 Task: Look for space in Ostrov, Russia from 13th August, 2023 to 17th August, 2023 for 2 adults in price range Rs.10000 to Rs.16000. Place can be entire place with 2 bedrooms having 2 beds and 1 bathroom. Property type can be house, flat, guest house. Amenities needed are: wifi. Booking option can be shelf check-in. Required host language is English.
Action: Mouse moved to (465, 96)
Screenshot: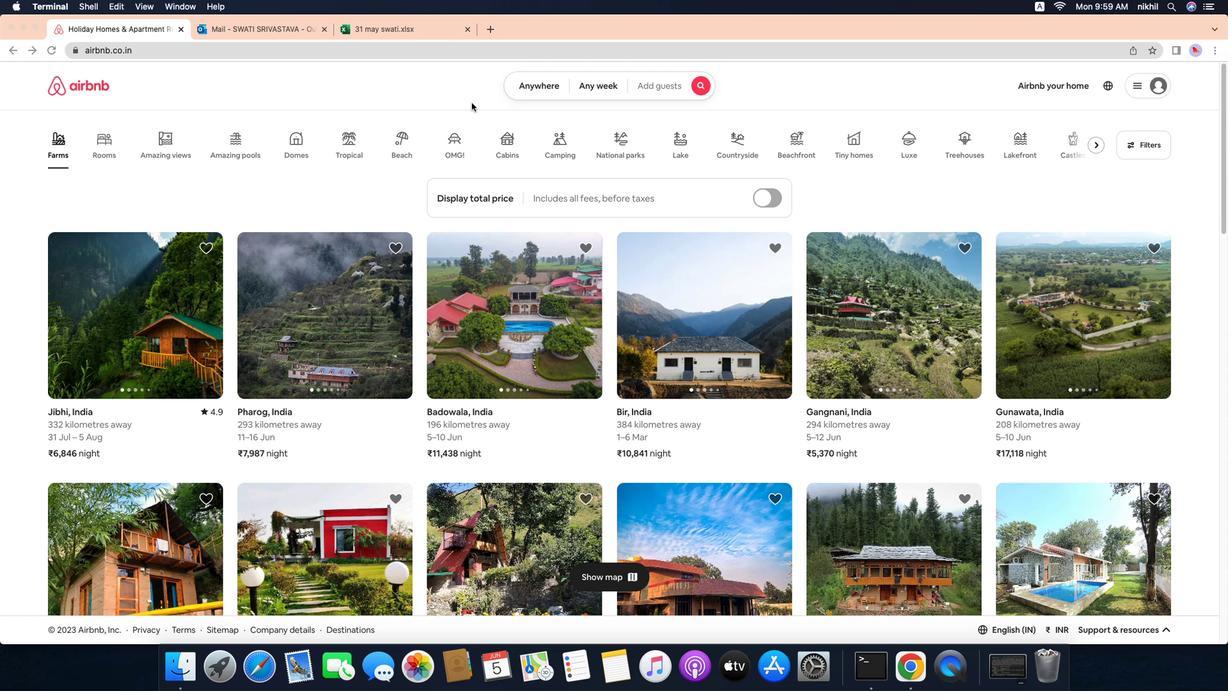 
Action: Mouse pressed left at (465, 96)
Screenshot: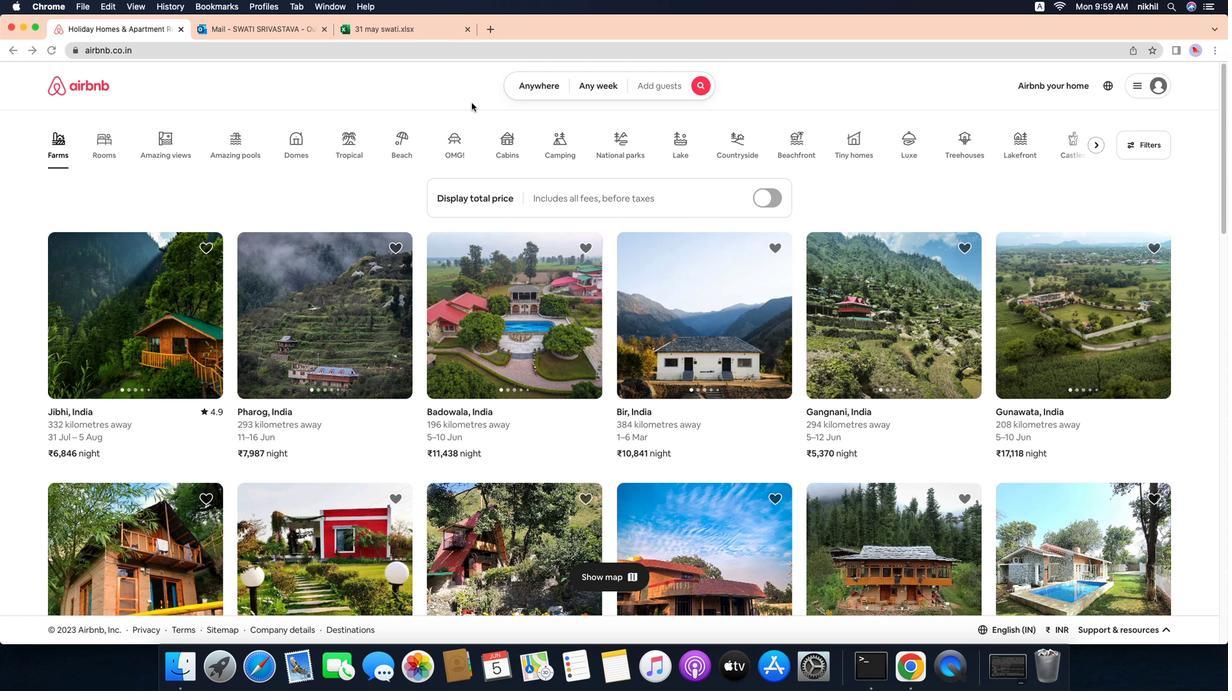
Action: Mouse moved to (519, 86)
Screenshot: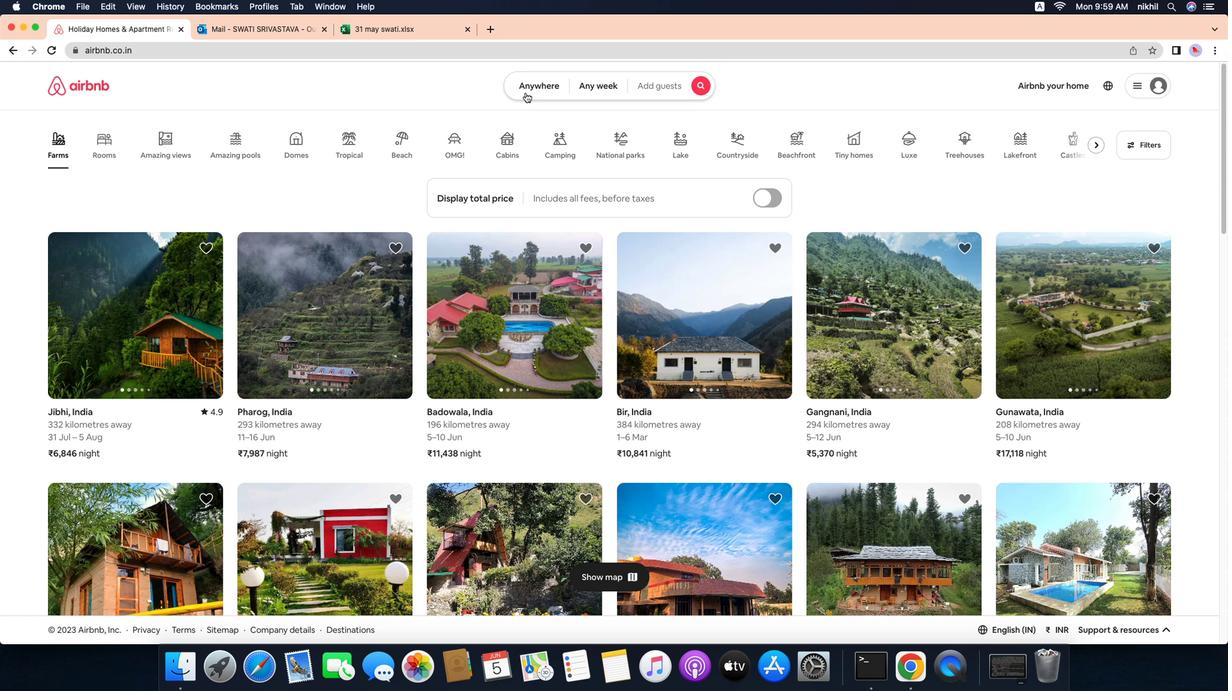 
Action: Mouse pressed left at (519, 86)
Screenshot: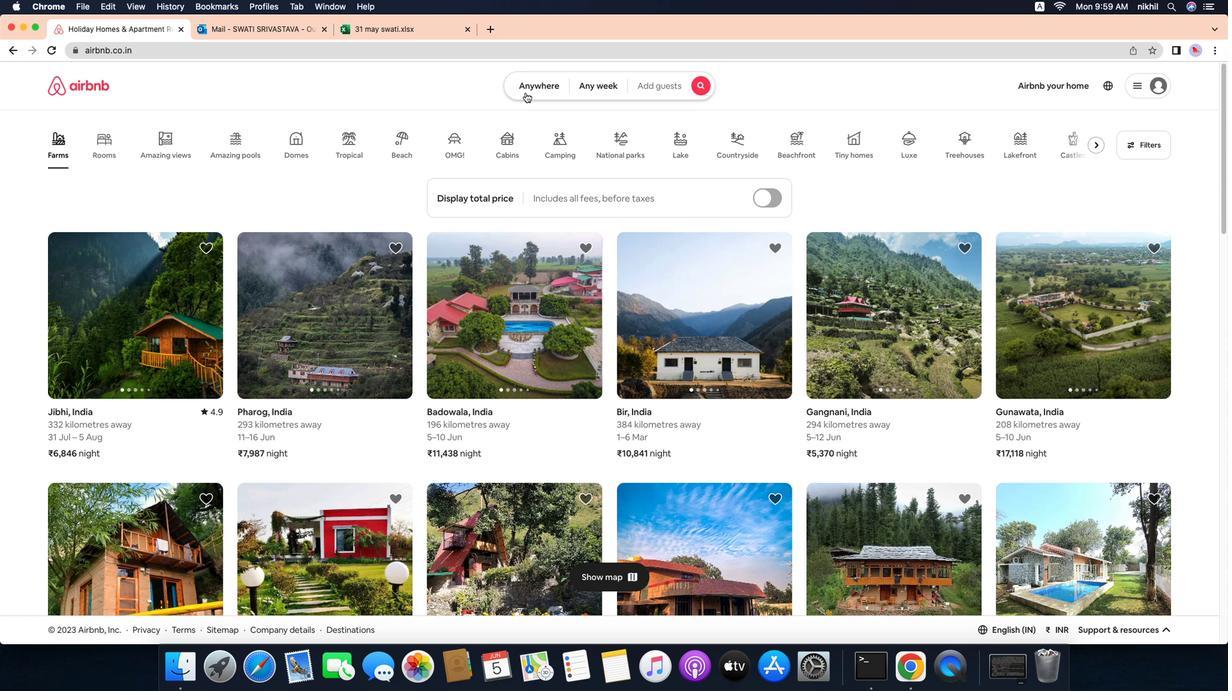 
Action: Mouse moved to (449, 133)
Screenshot: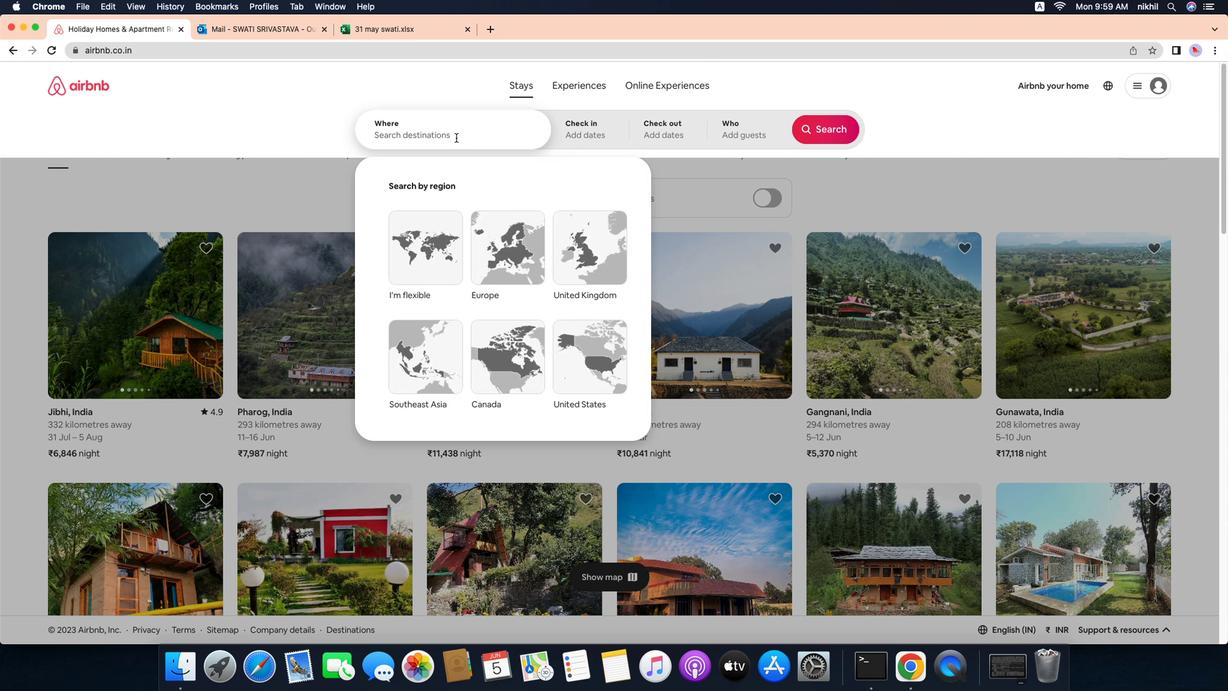 
Action: Mouse pressed left at (449, 133)
Screenshot: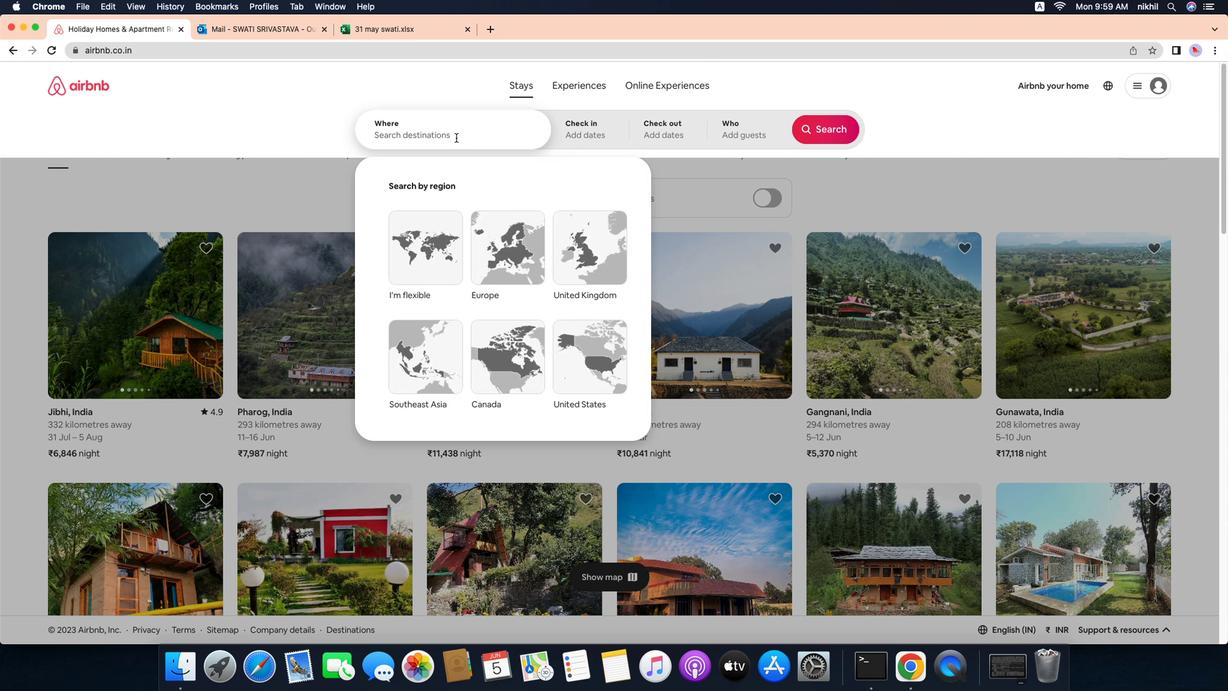 
Action: Key pressed Key.caps_lock'O'Key.caps_lock's''t''r''o''v'','Key.spaceKey.caps_lock'R'Key.caps_lock'u''s''s''i''a'Key.enter
Screenshot: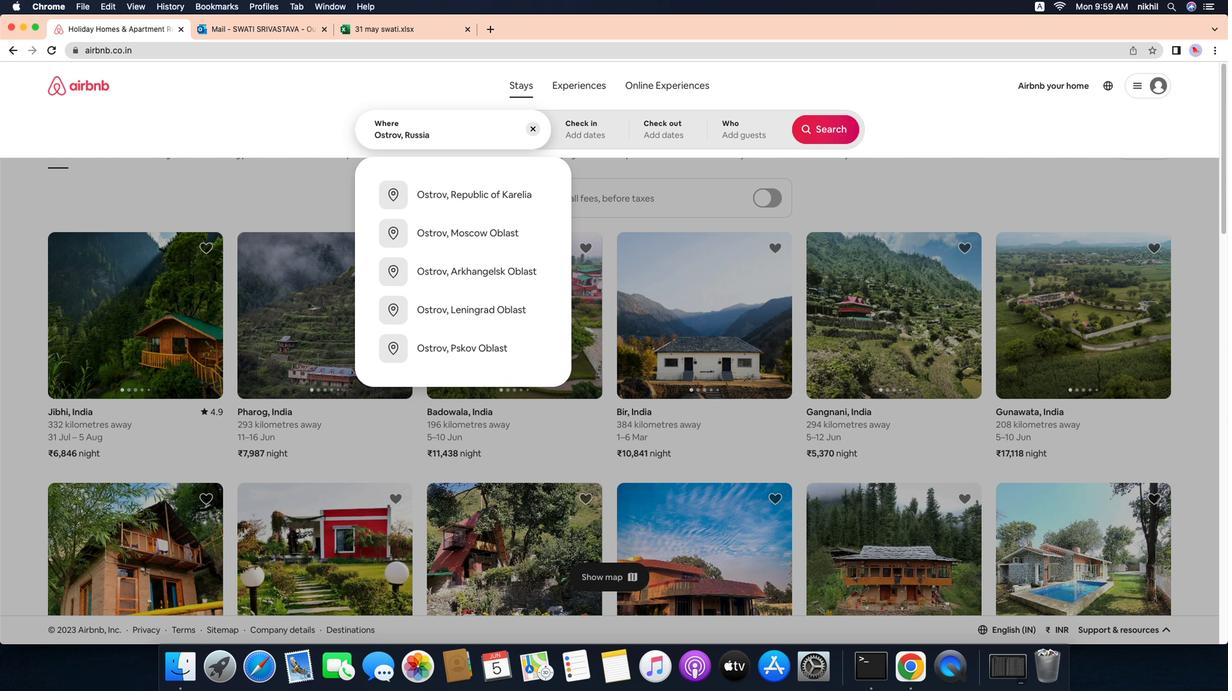 
Action: Mouse moved to (820, 227)
Screenshot: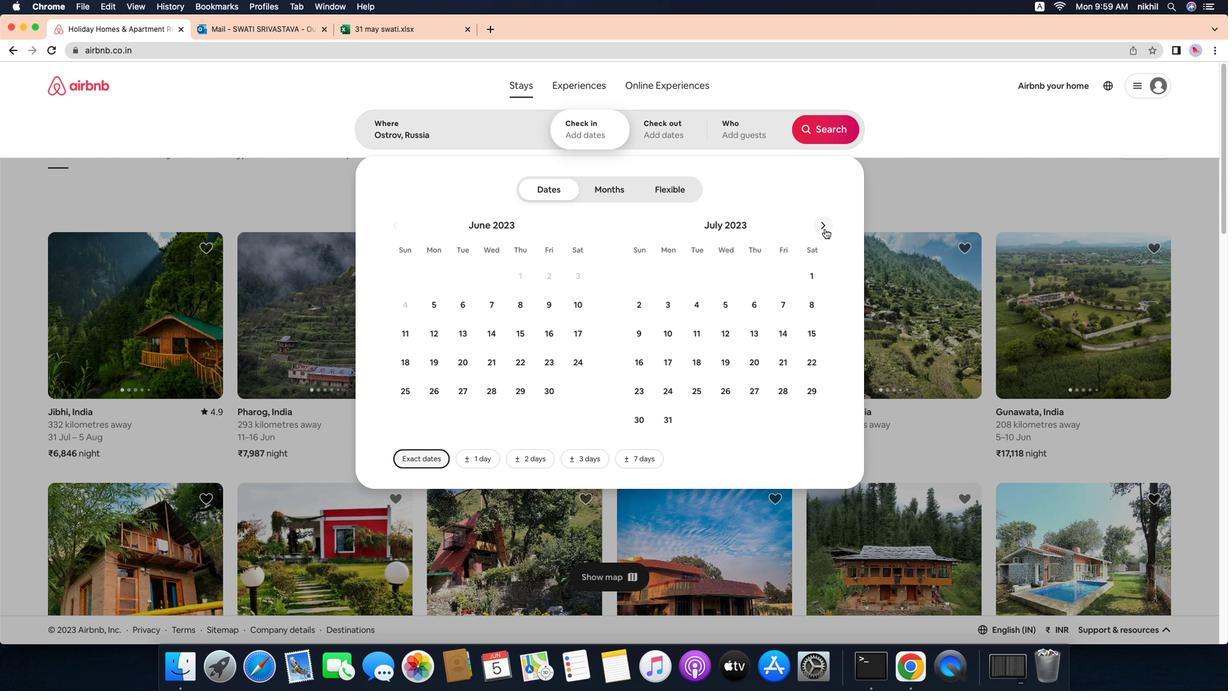 
Action: Mouse pressed left at (820, 227)
Screenshot: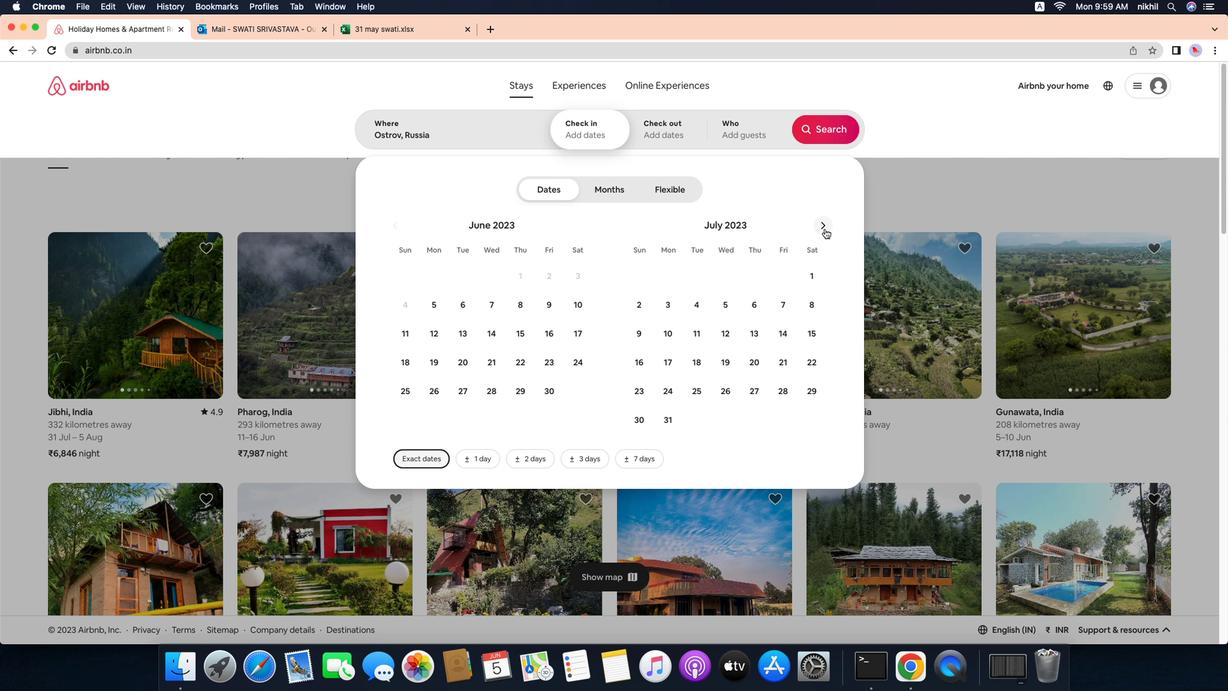 
Action: Mouse moved to (638, 334)
Screenshot: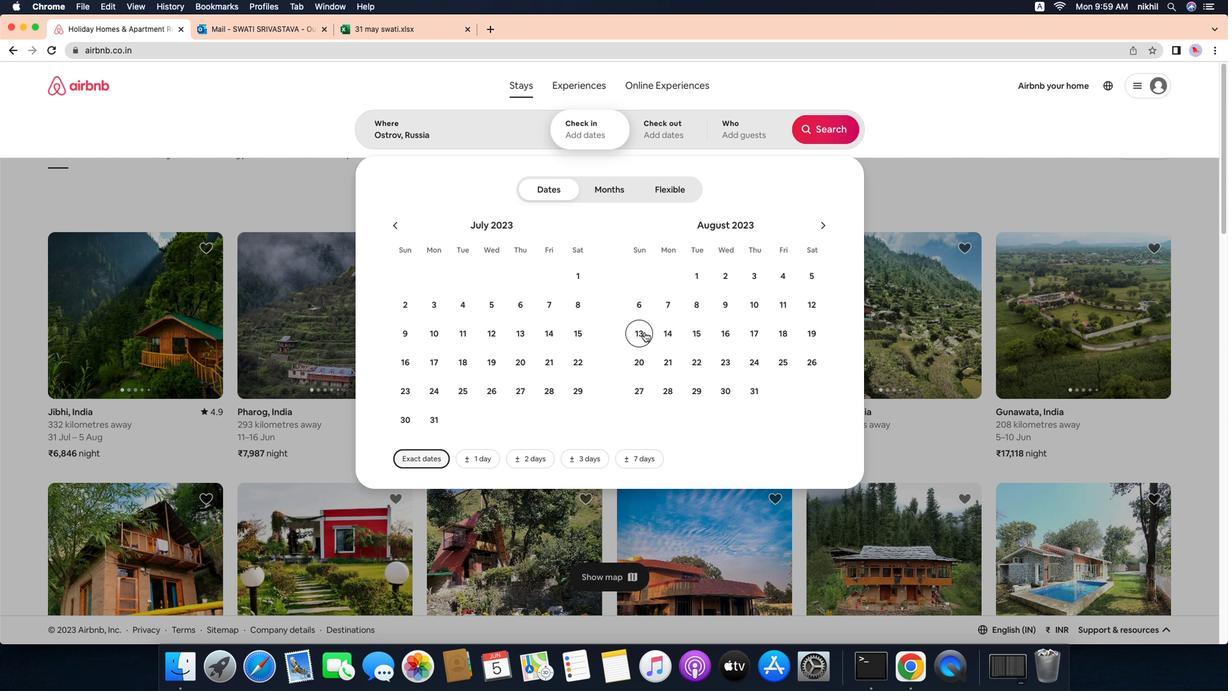 
Action: Mouse pressed left at (638, 334)
Screenshot: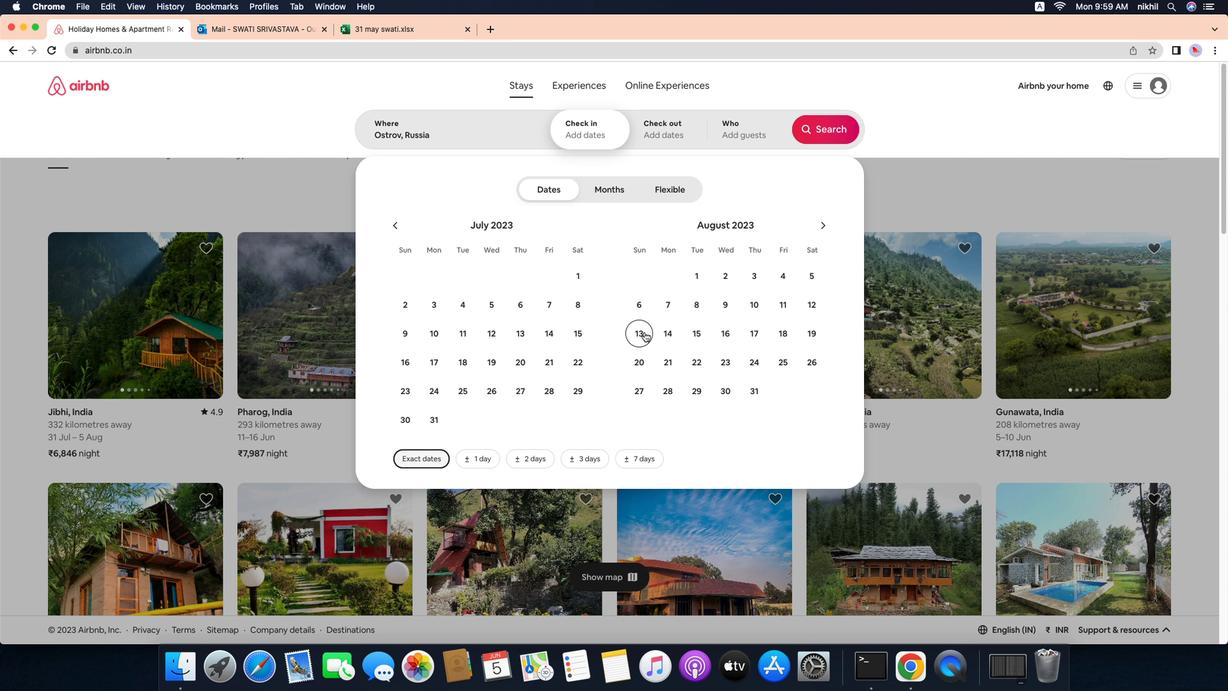 
Action: Mouse moved to (748, 334)
Screenshot: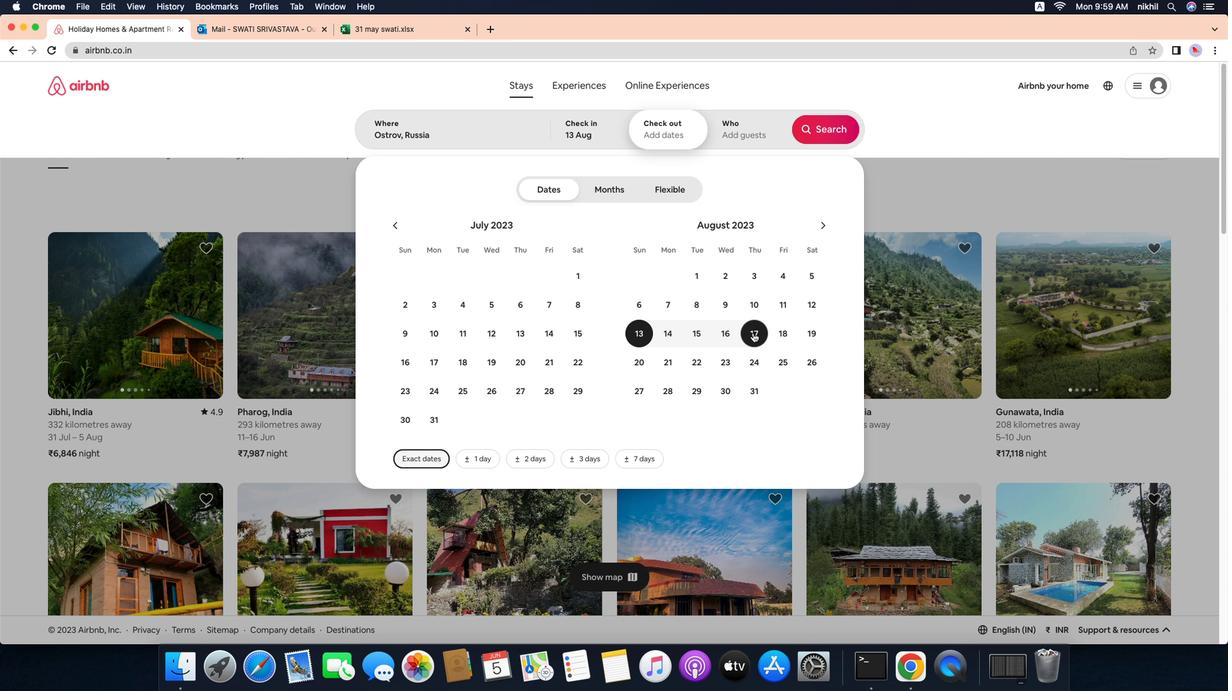
Action: Mouse pressed left at (748, 334)
Screenshot: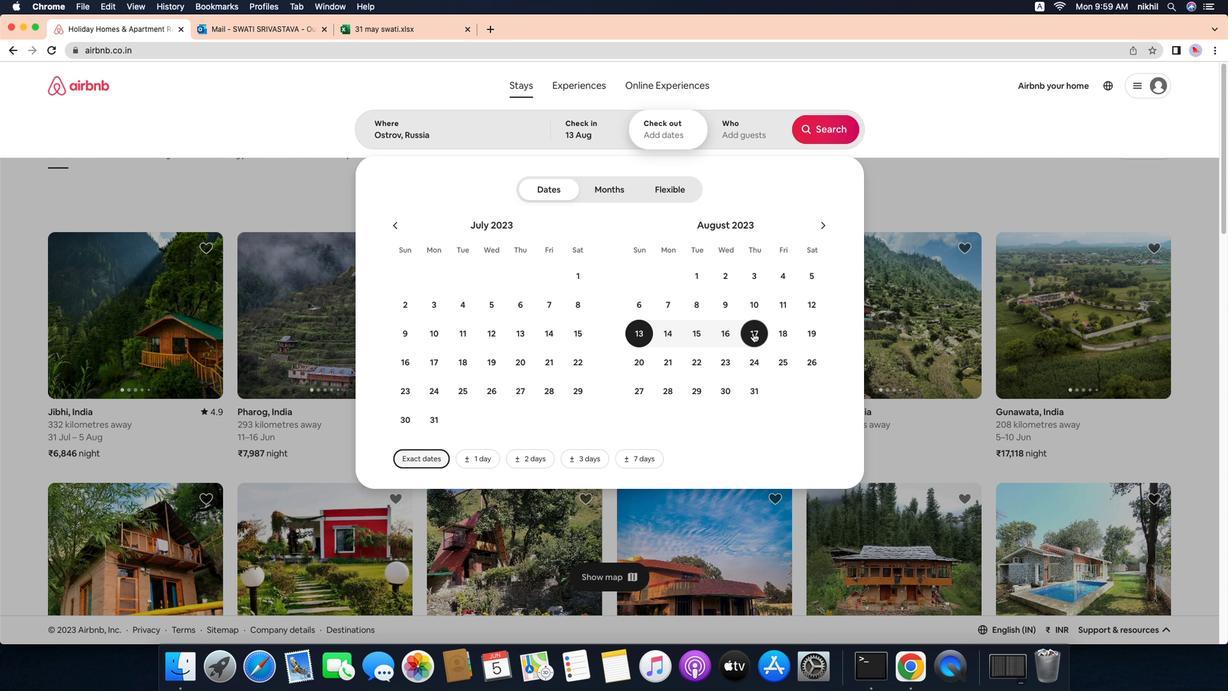 
Action: Mouse moved to (752, 125)
Screenshot: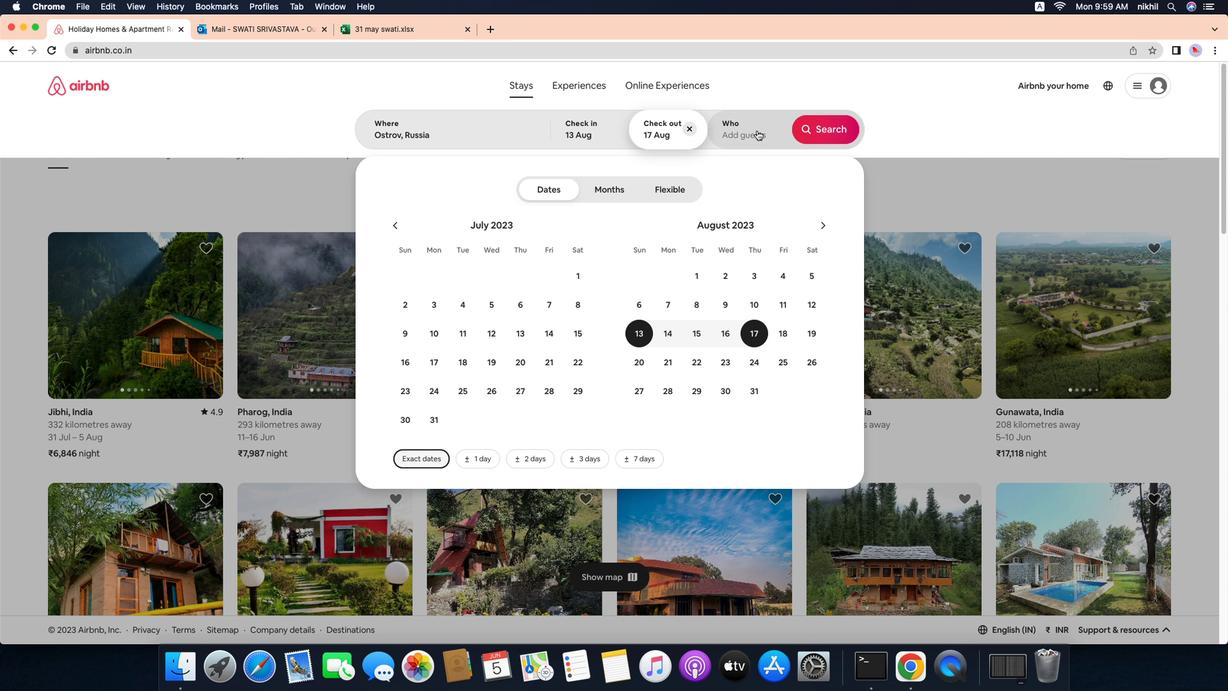 
Action: Mouse pressed left at (752, 125)
Screenshot: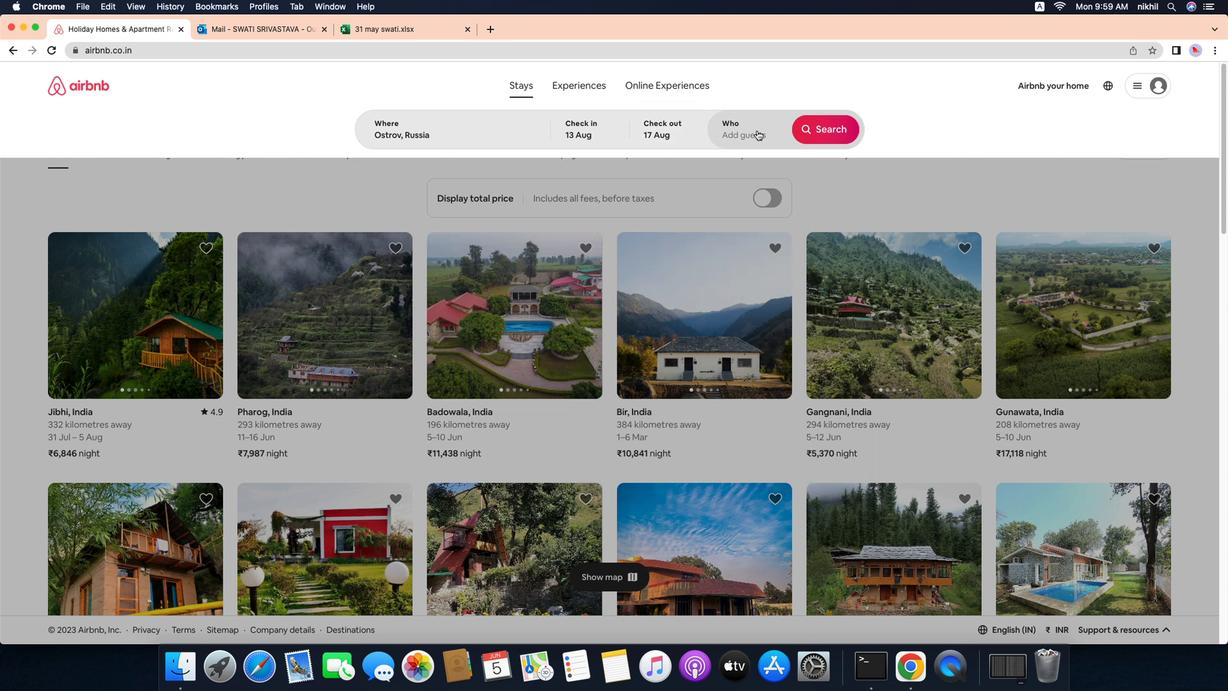
Action: Mouse moved to (831, 190)
Screenshot: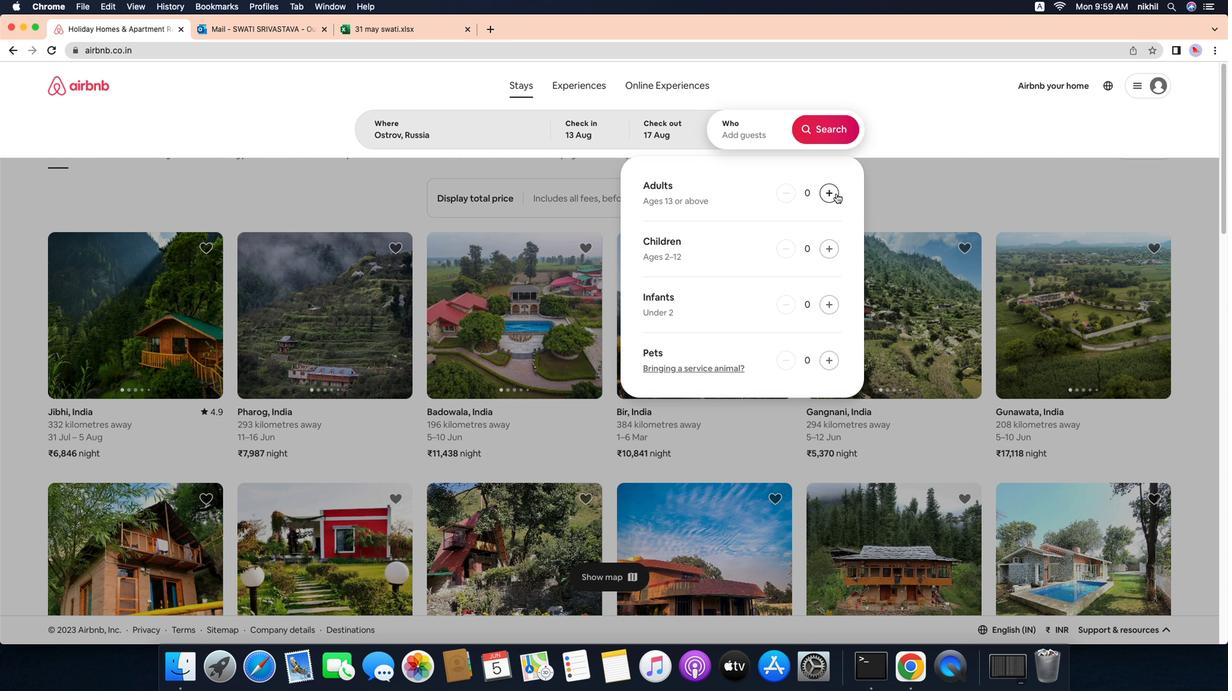 
Action: Mouse pressed left at (831, 190)
Screenshot: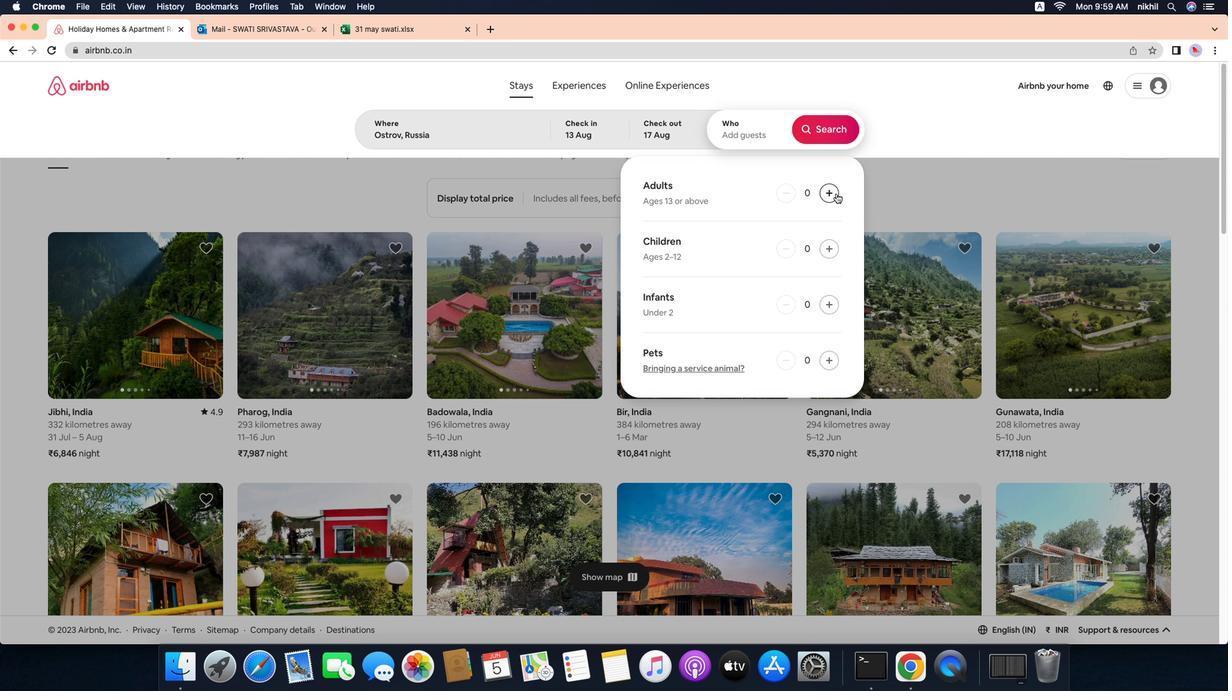 
Action: Mouse pressed left at (831, 190)
Screenshot: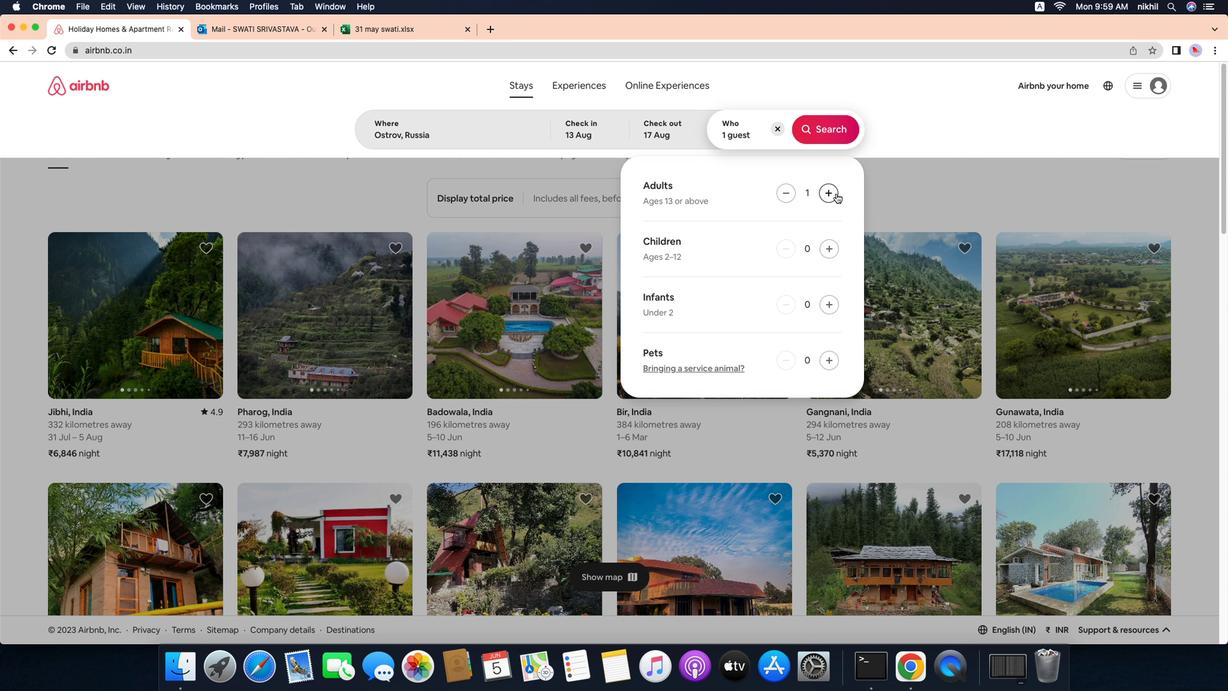 
Action: Mouse moved to (828, 125)
Screenshot: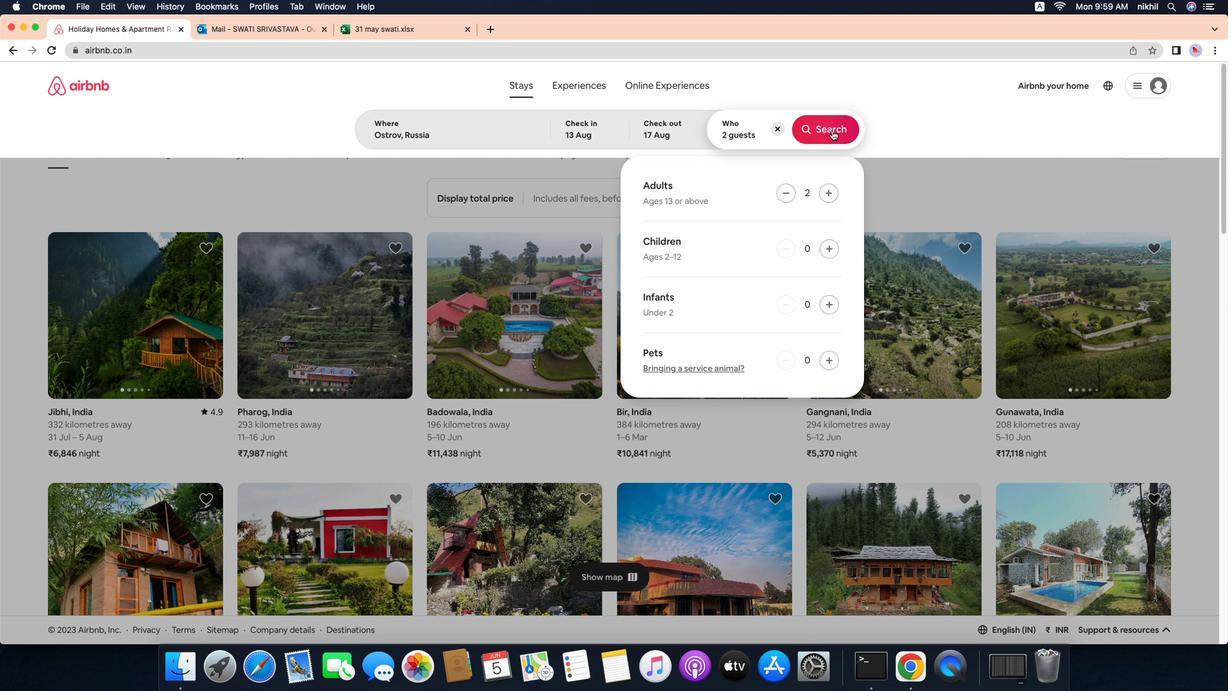 
Action: Mouse pressed left at (828, 125)
Screenshot: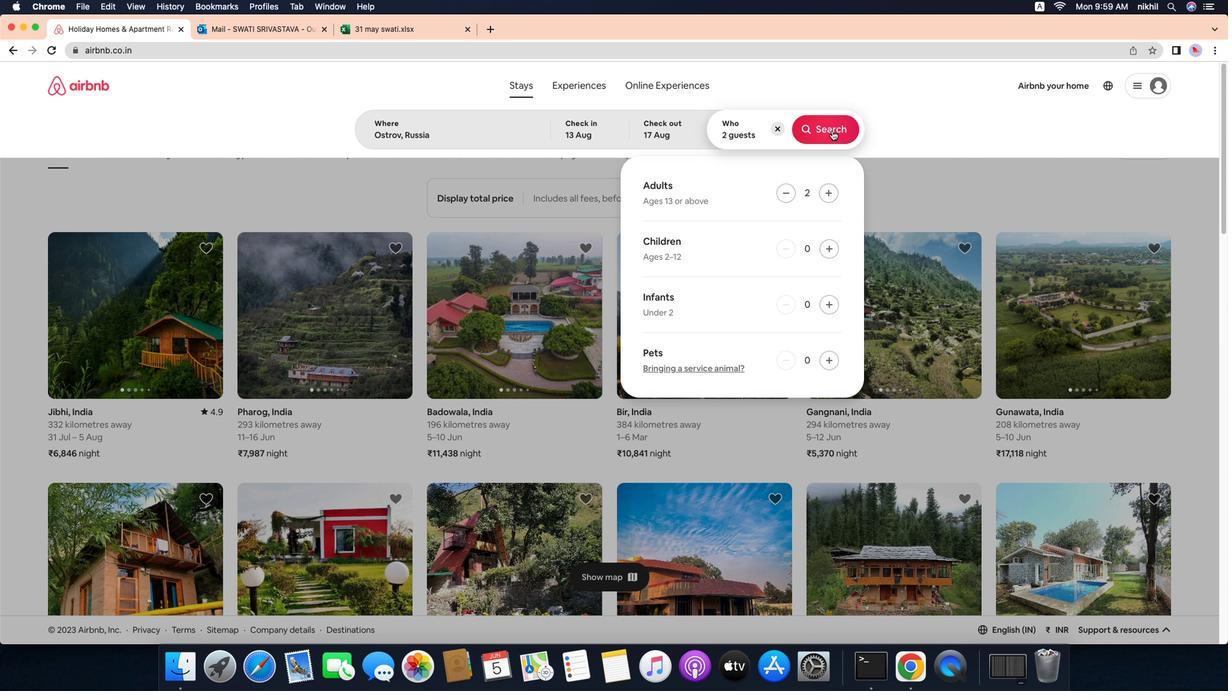 
Action: Mouse moved to (1172, 132)
Screenshot: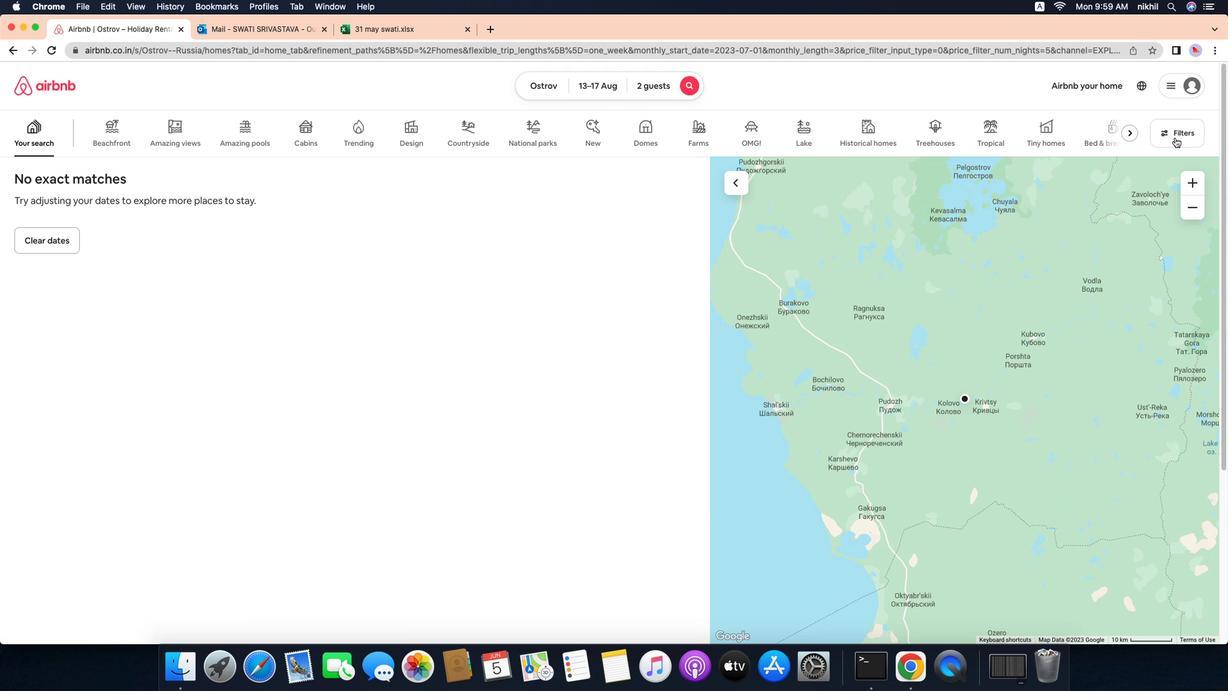 
Action: Mouse pressed left at (1172, 132)
Screenshot: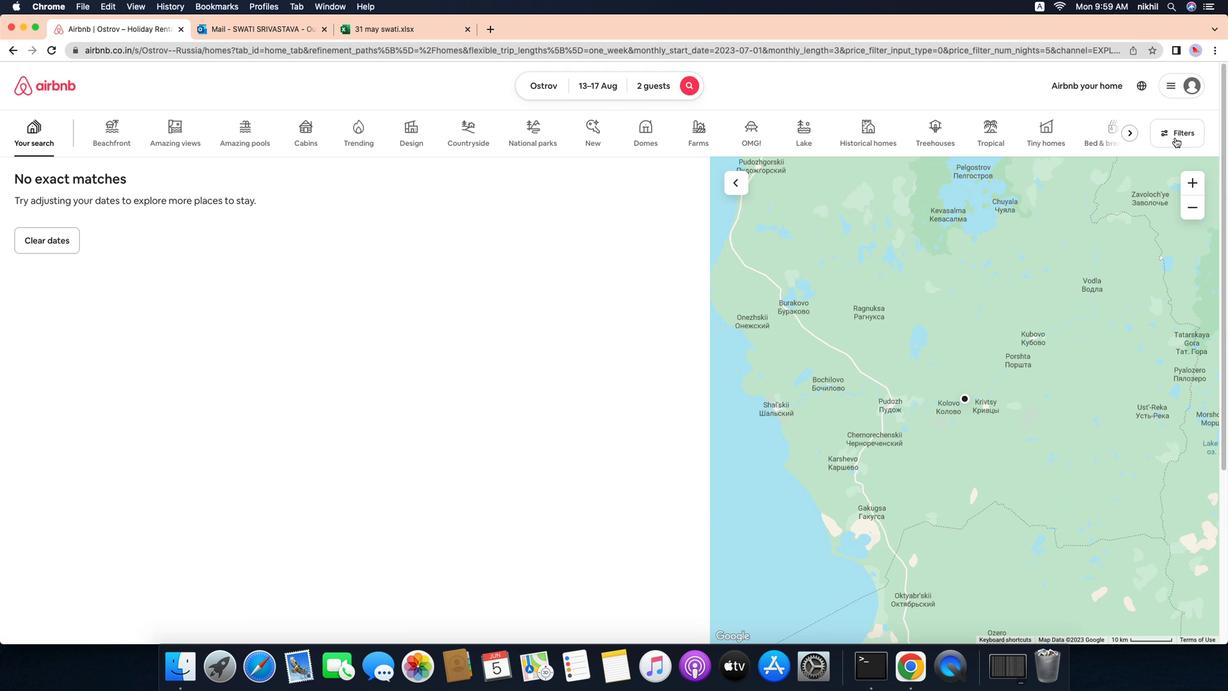 
Action: Mouse moved to (496, 437)
Screenshot: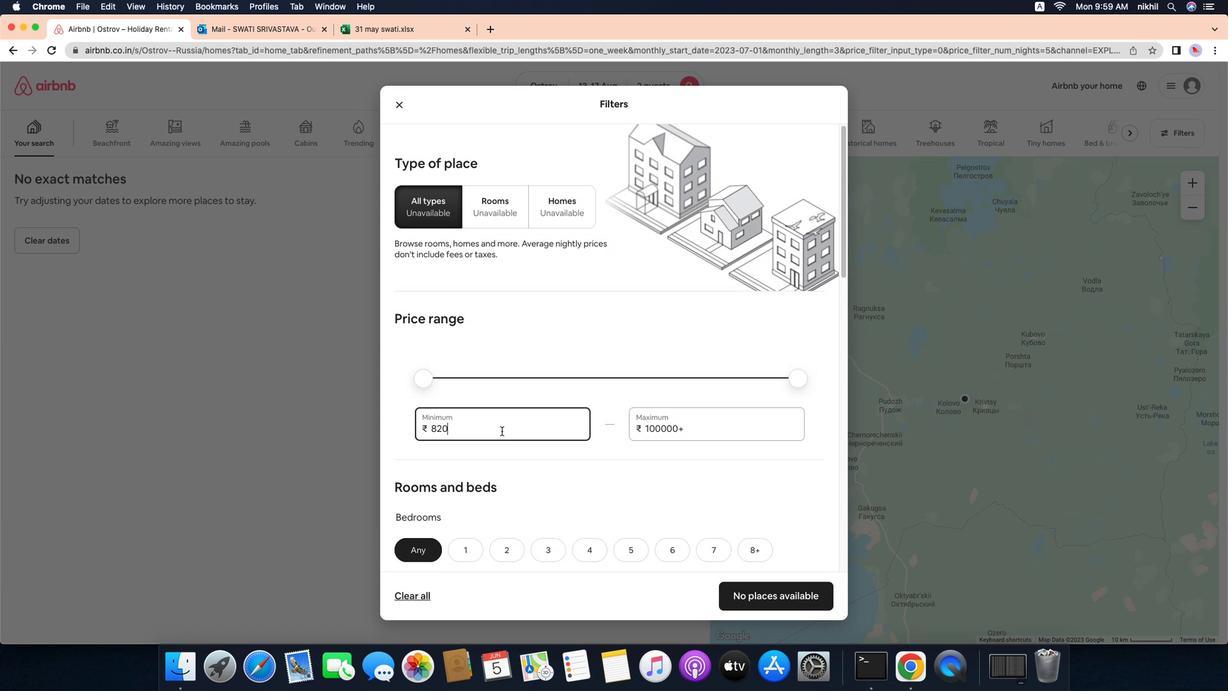 
Action: Mouse pressed left at (496, 437)
Screenshot: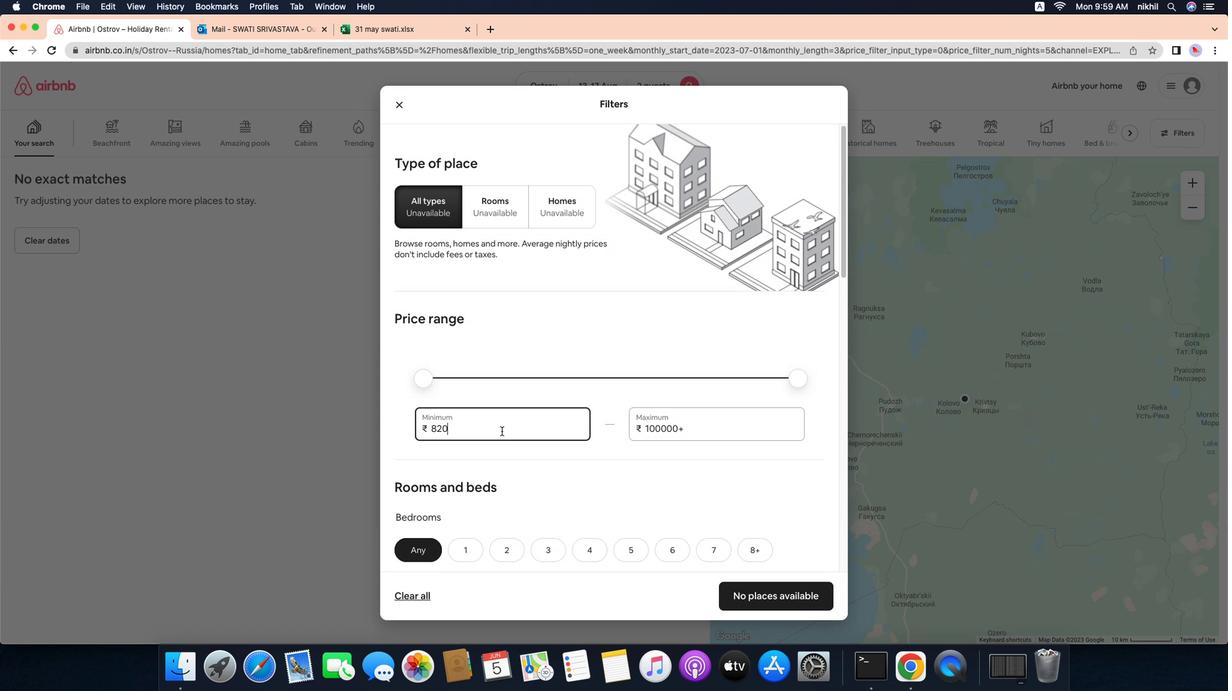 
Action: Key pressed Key.backspaceKey.backspaceKey.backspaceKey.backspace'1''0''0''0''0'
Screenshot: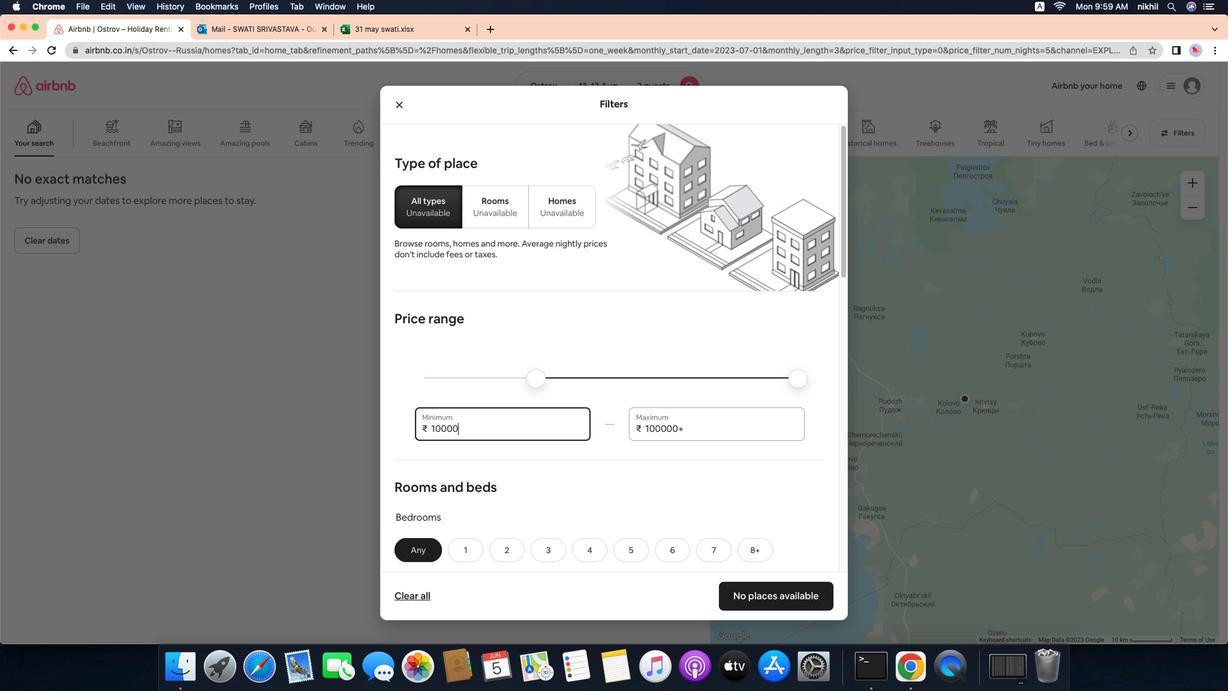 
Action: Mouse moved to (700, 437)
Screenshot: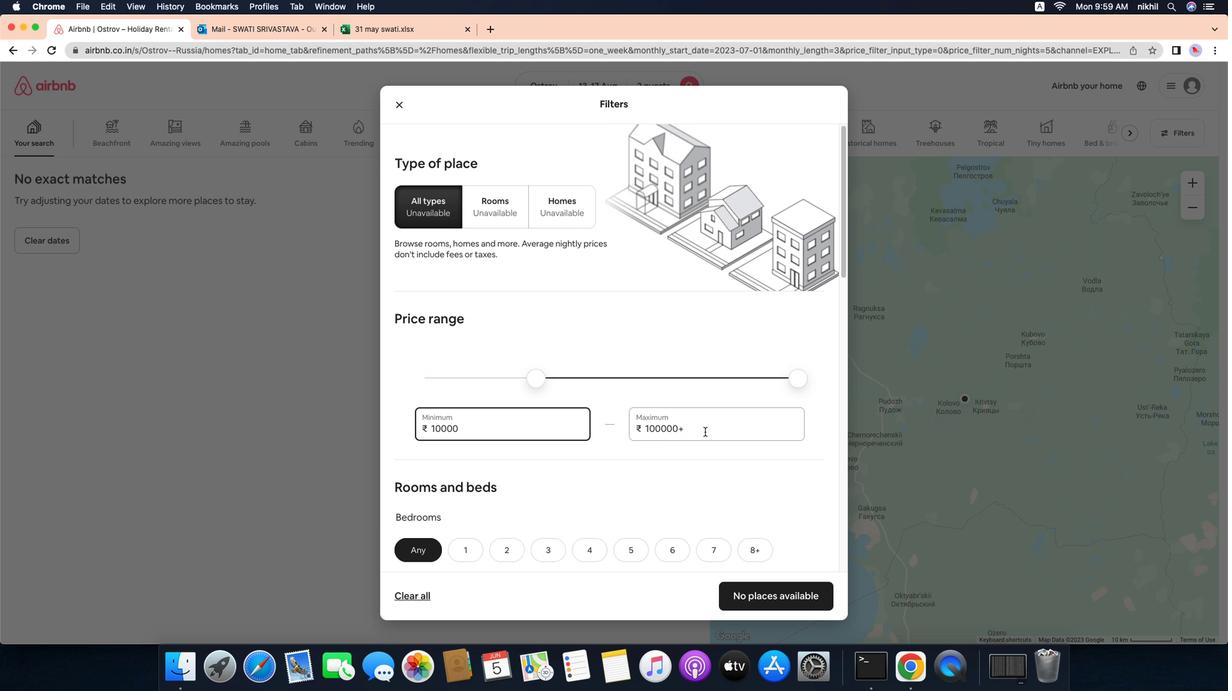 
Action: Mouse pressed left at (700, 437)
Screenshot: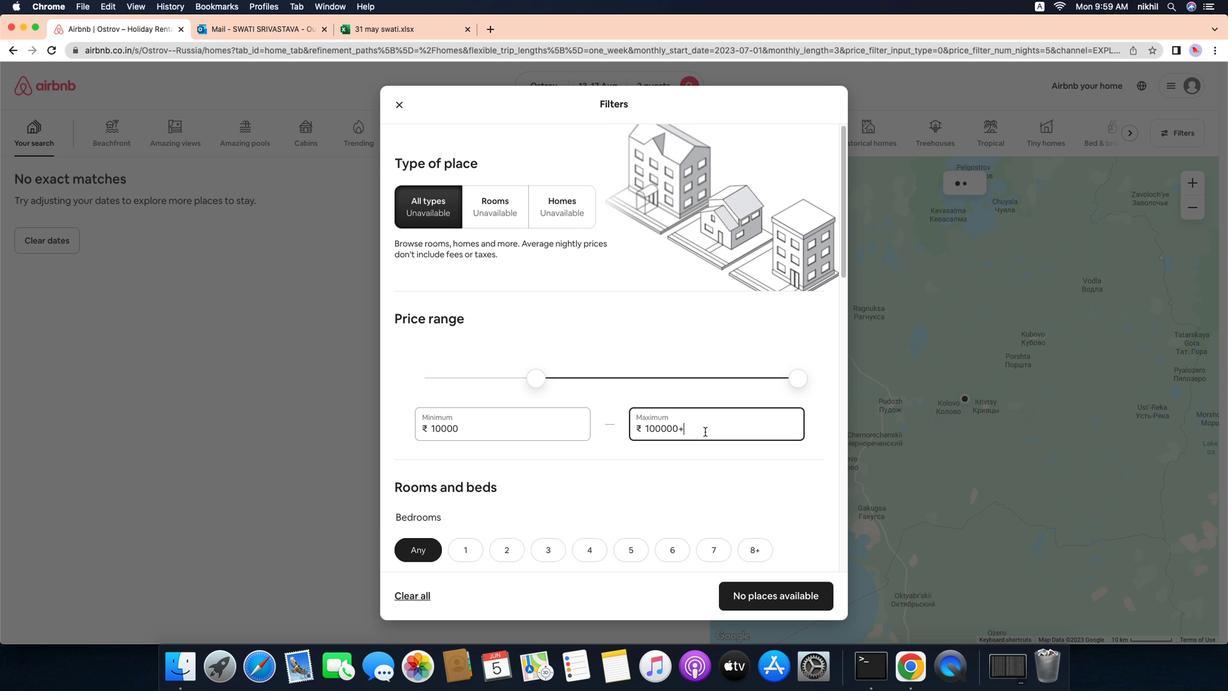
Action: Key pressed Key.backspaceKey.backspaceKey.backspaceKey.backspaceKey.backspaceKey.backspaceKey.backspaceKey.backspace'1''6''0''0''0'
Screenshot: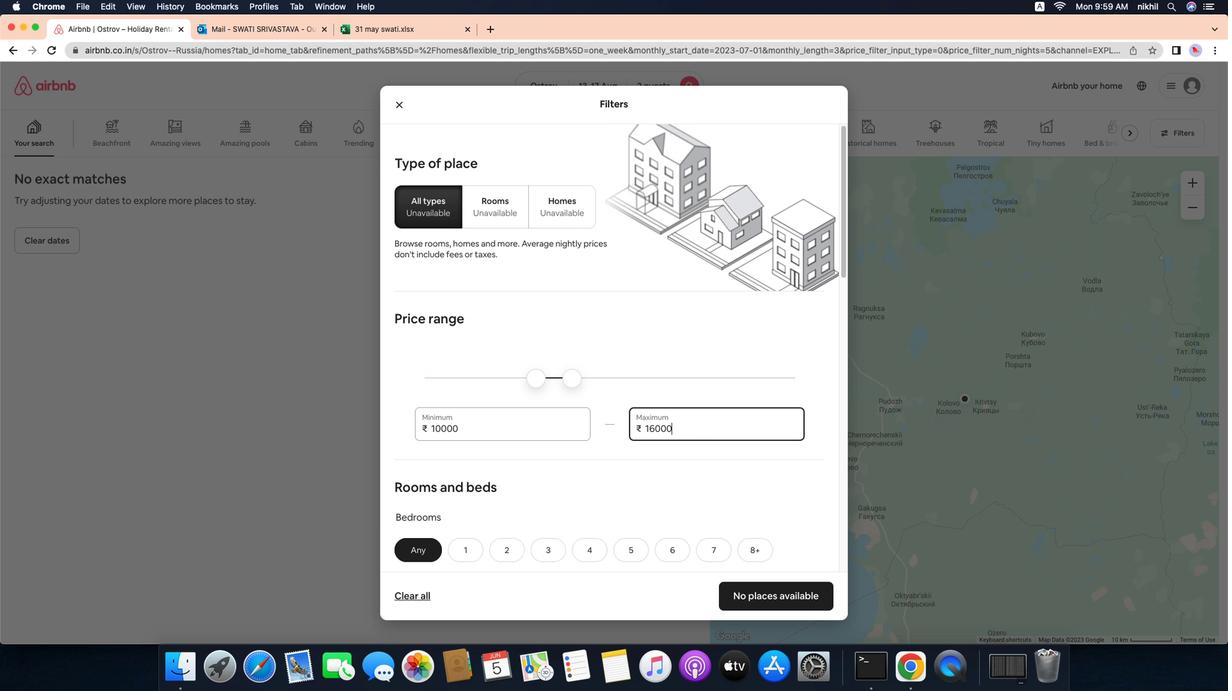 
Action: Mouse moved to (635, 441)
Screenshot: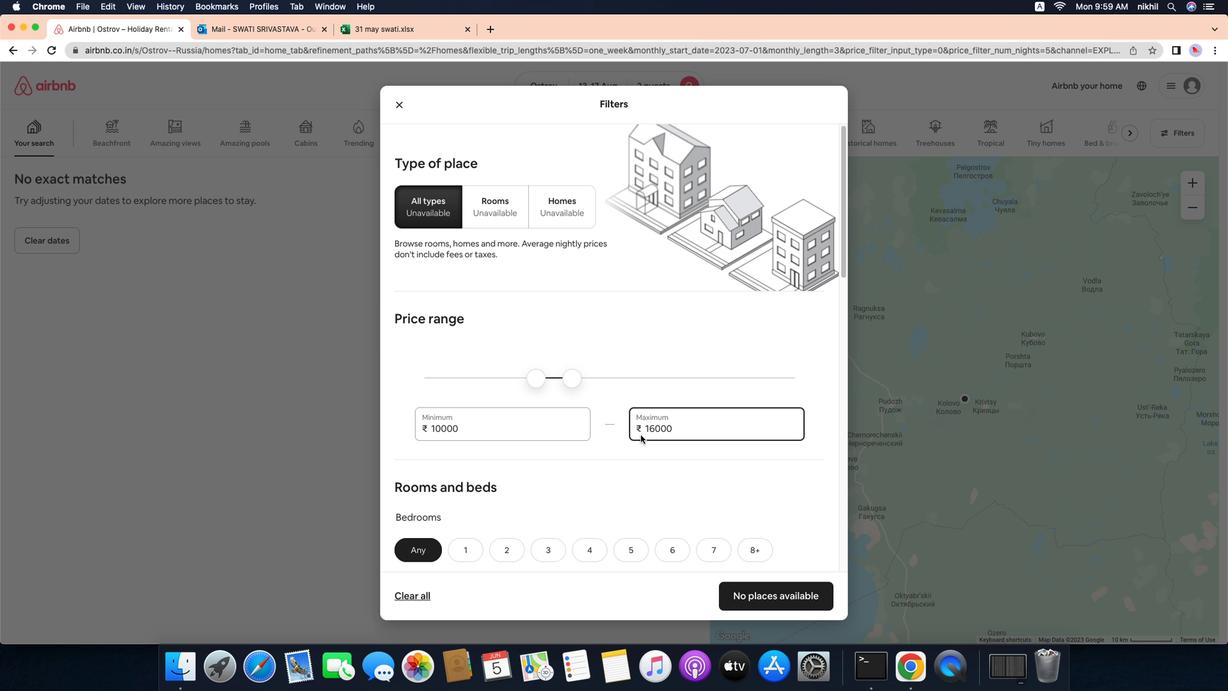 
Action: Mouse scrolled (635, 441) with delta (-6, -9)
Screenshot: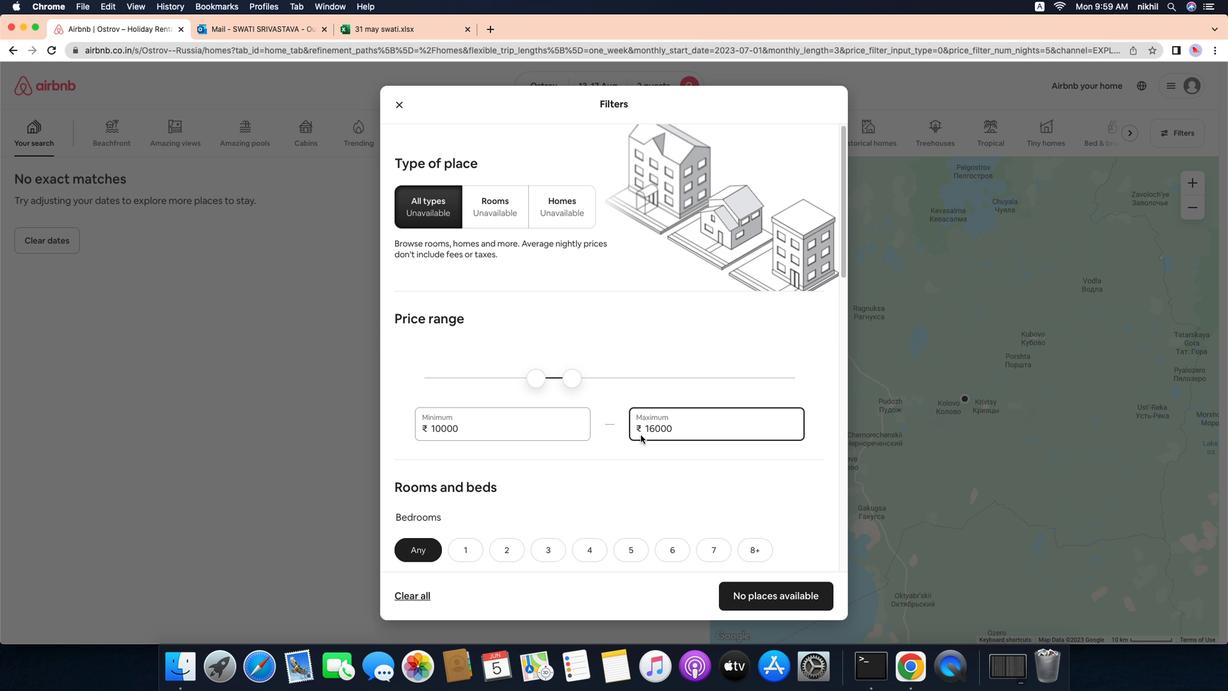 
Action: Mouse scrolled (635, 441) with delta (-6, -9)
Screenshot: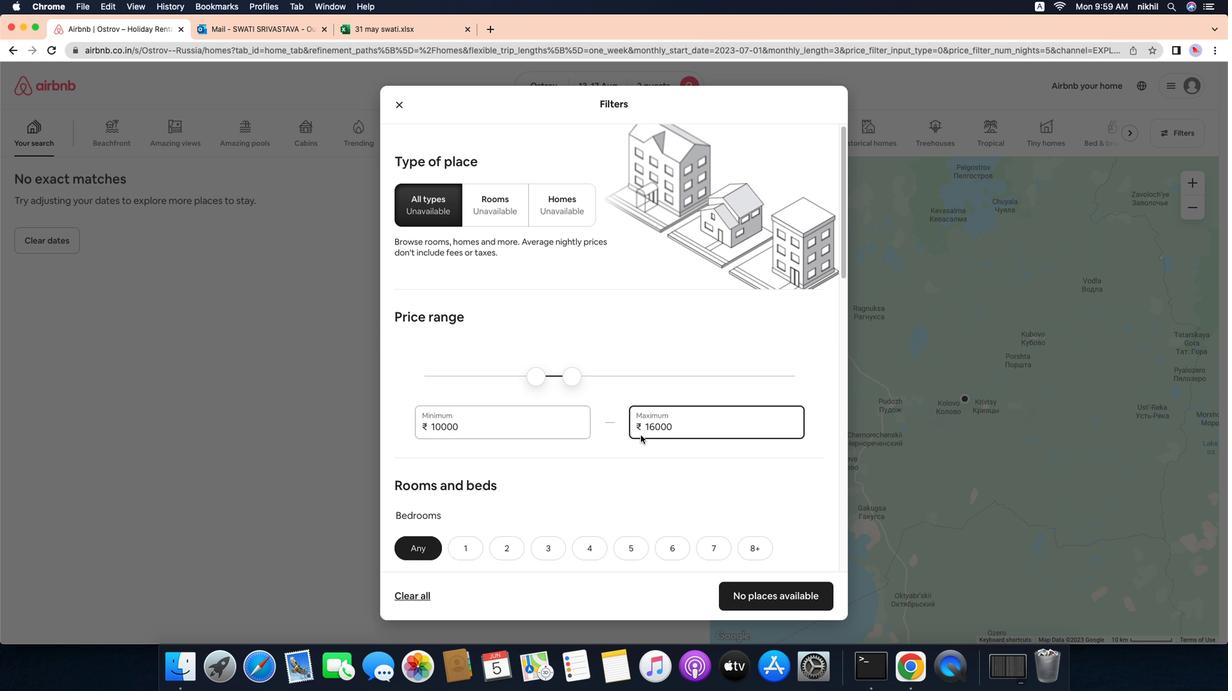 
Action: Mouse scrolled (635, 441) with delta (-6, -10)
Screenshot: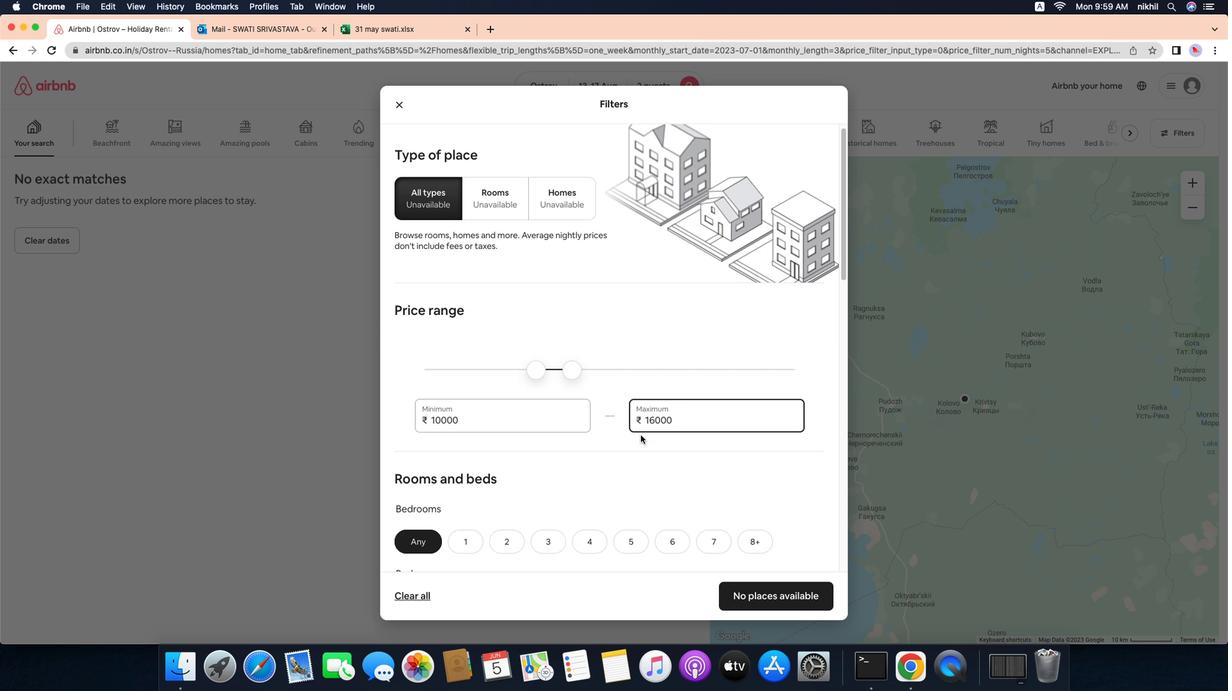 
Action: Mouse scrolled (635, 441) with delta (-6, -11)
Screenshot: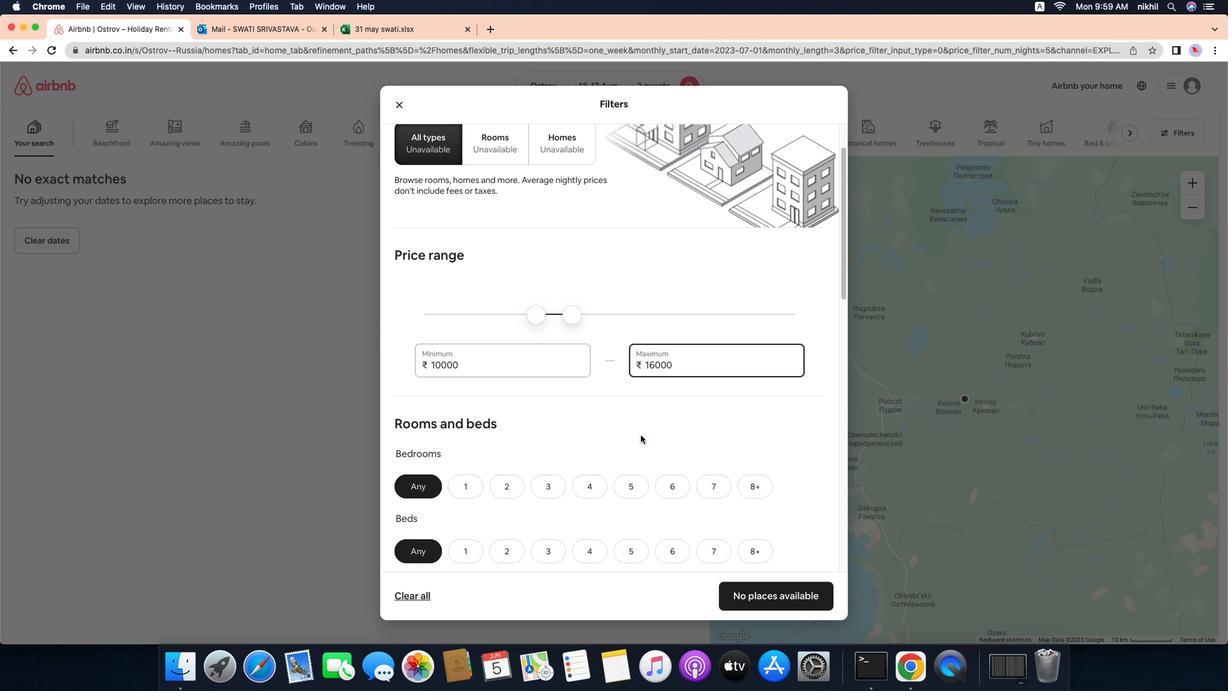 
Action: Mouse moved to (496, 348)
Screenshot: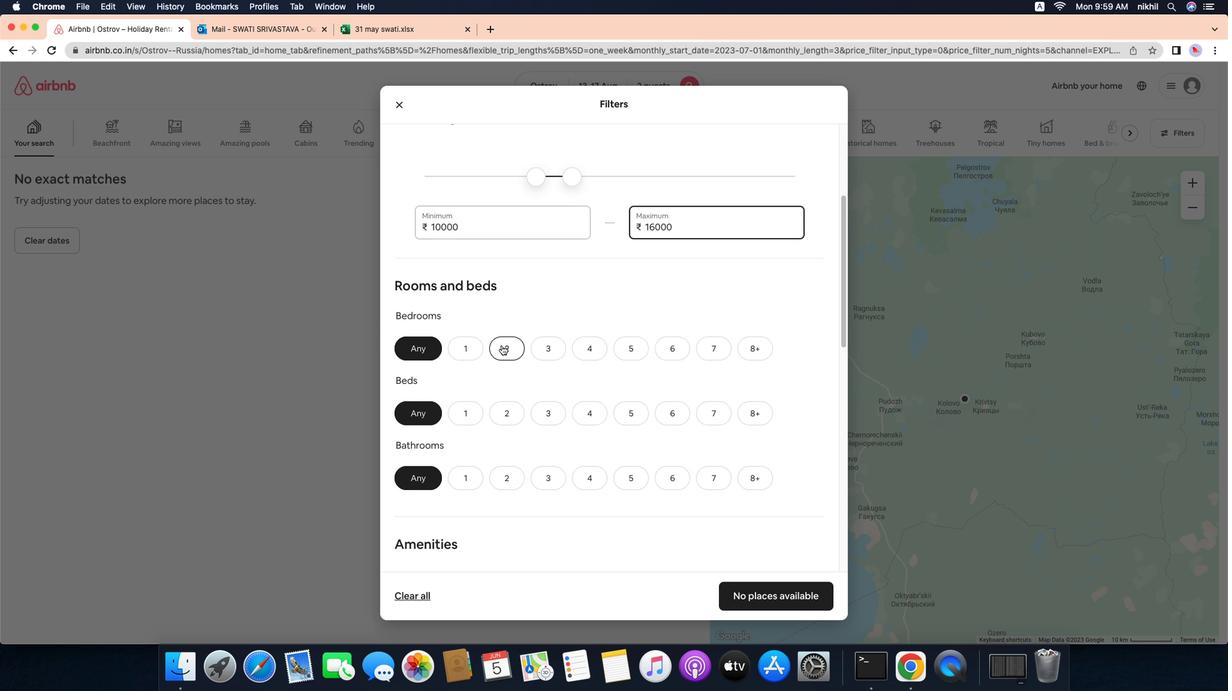 
Action: Mouse pressed left at (496, 348)
Screenshot: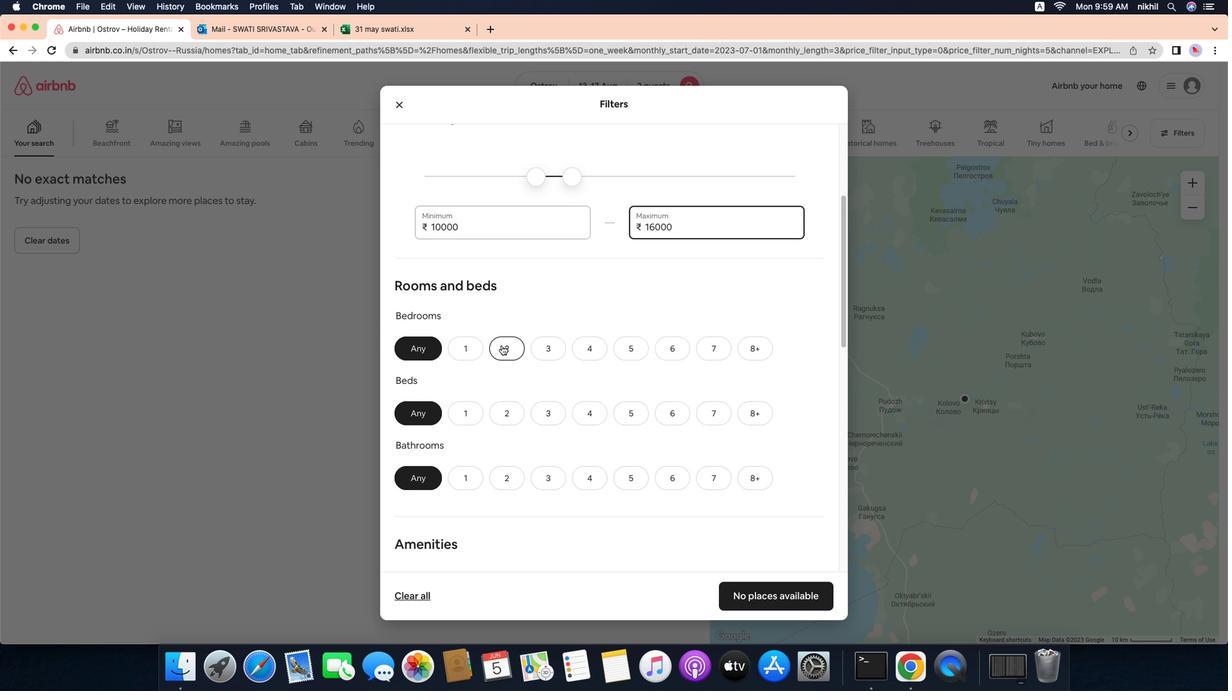 
Action: Mouse moved to (493, 415)
Screenshot: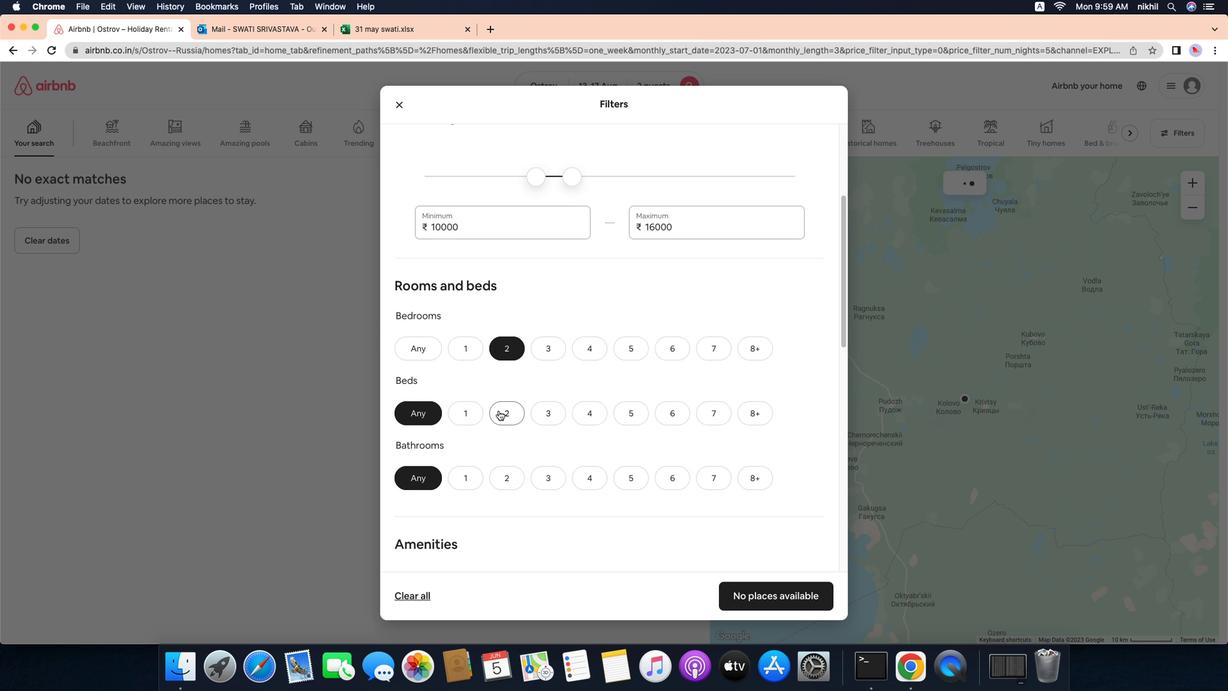 
Action: Mouse pressed left at (493, 415)
Screenshot: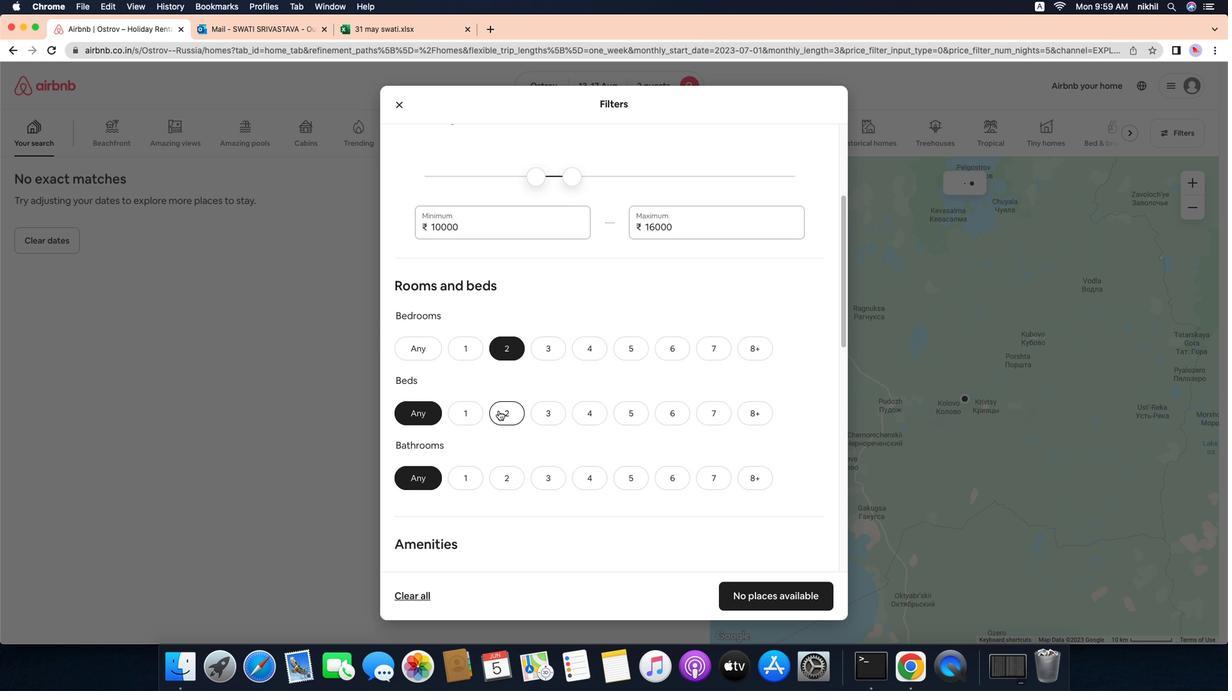
Action: Mouse moved to (467, 490)
Screenshot: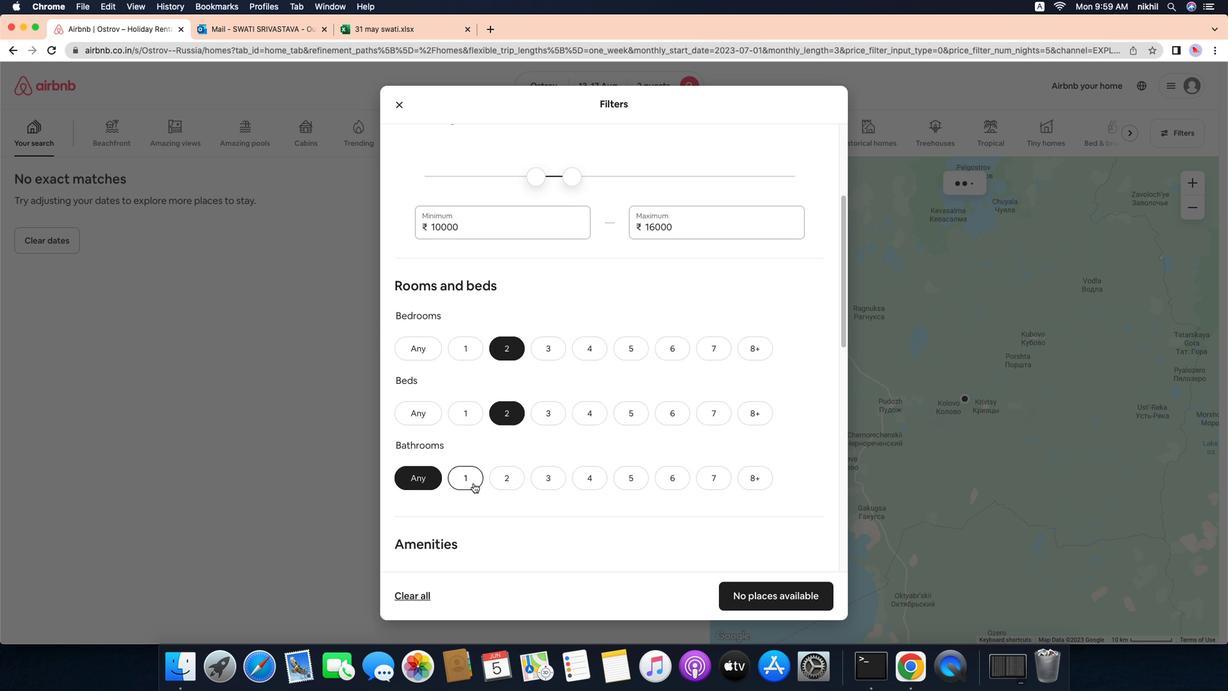 
Action: Mouse pressed left at (467, 490)
Screenshot: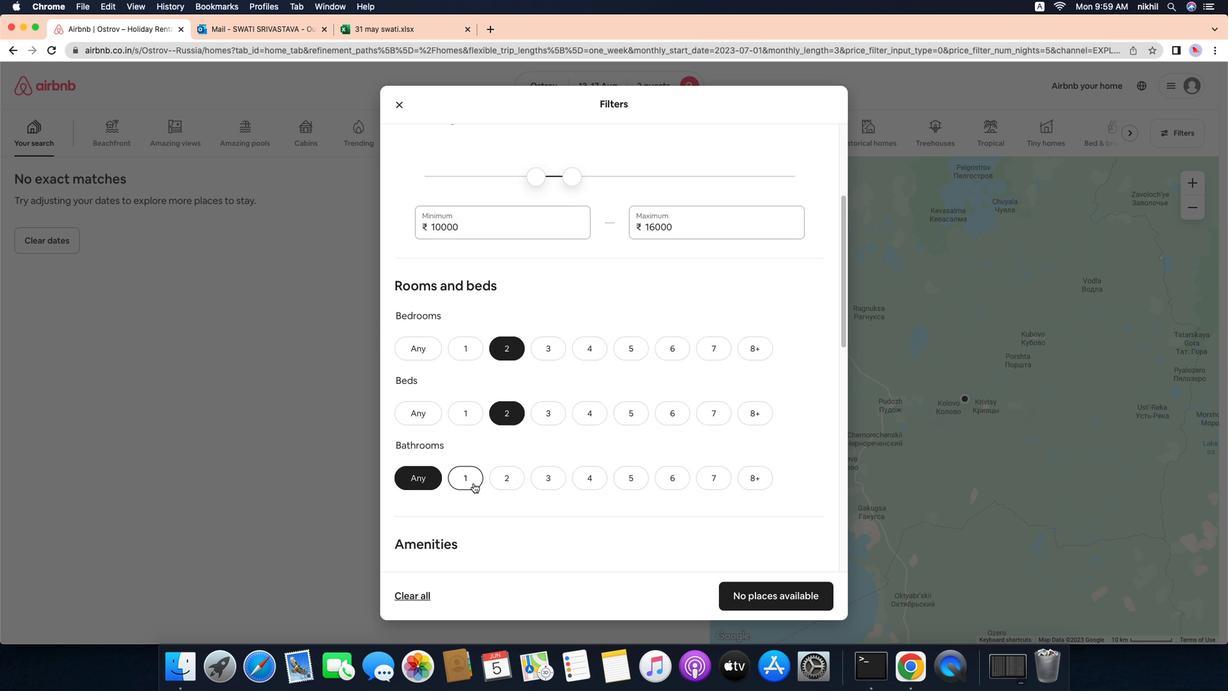 
Action: Mouse moved to (574, 444)
Screenshot: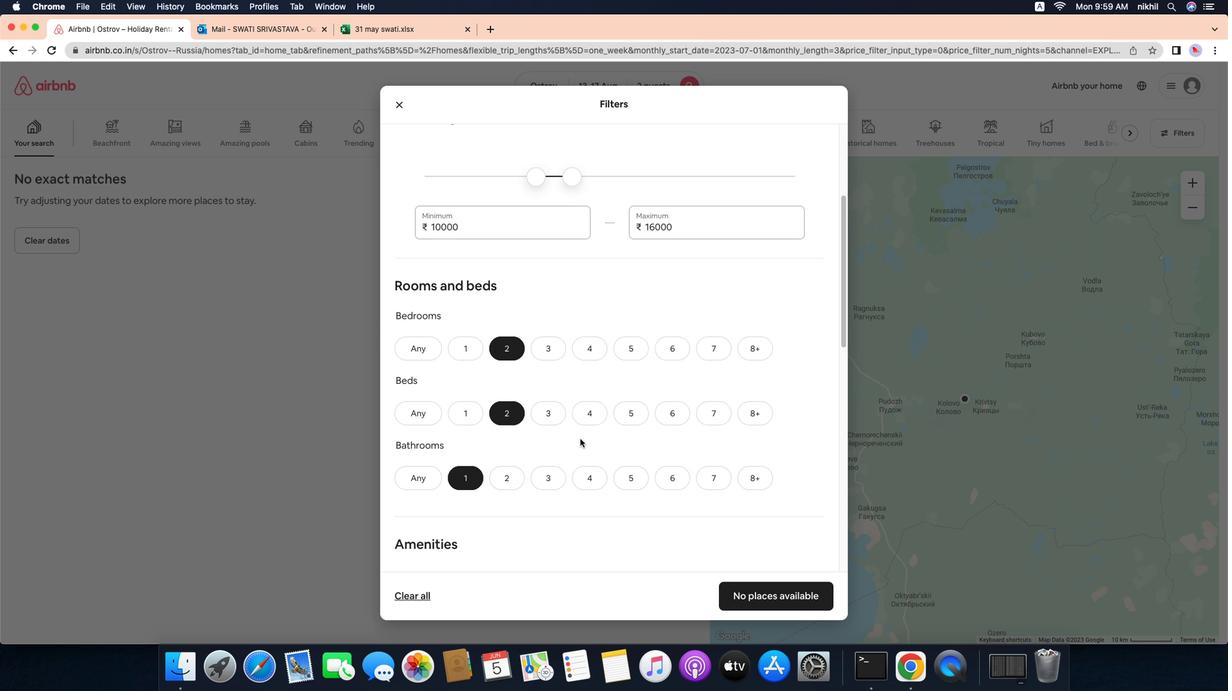 
Action: Mouse scrolled (574, 444) with delta (-6, -9)
Screenshot: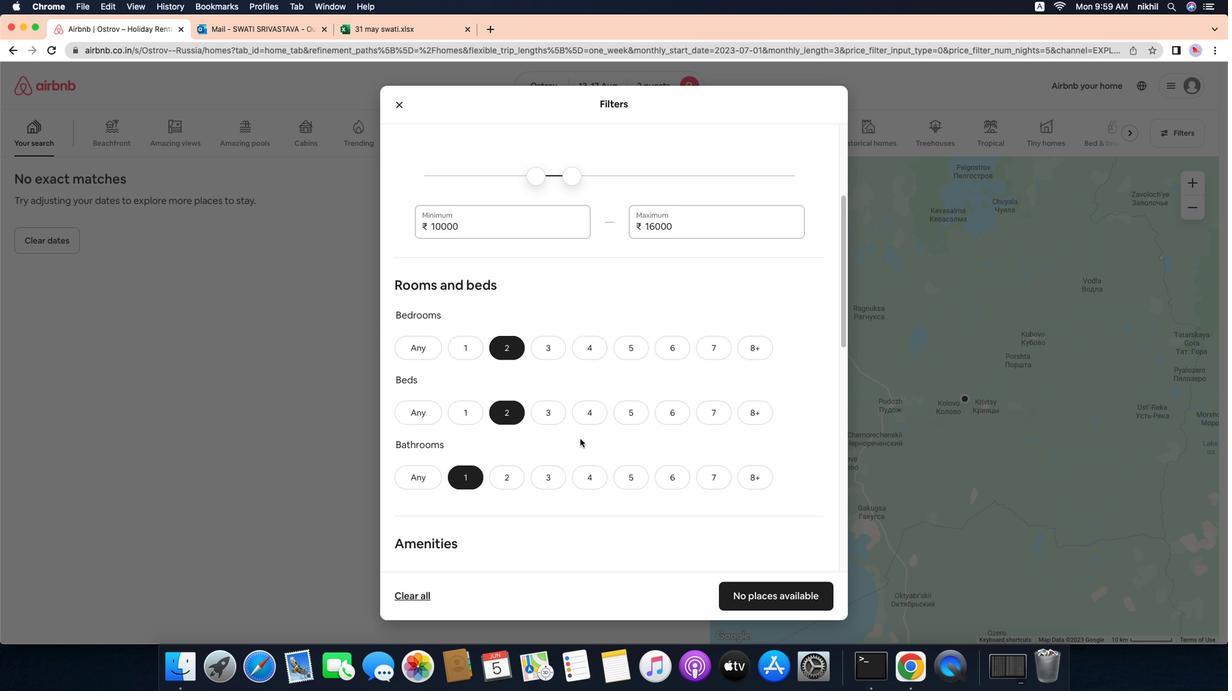 
Action: Mouse scrolled (574, 444) with delta (-6, -9)
Screenshot: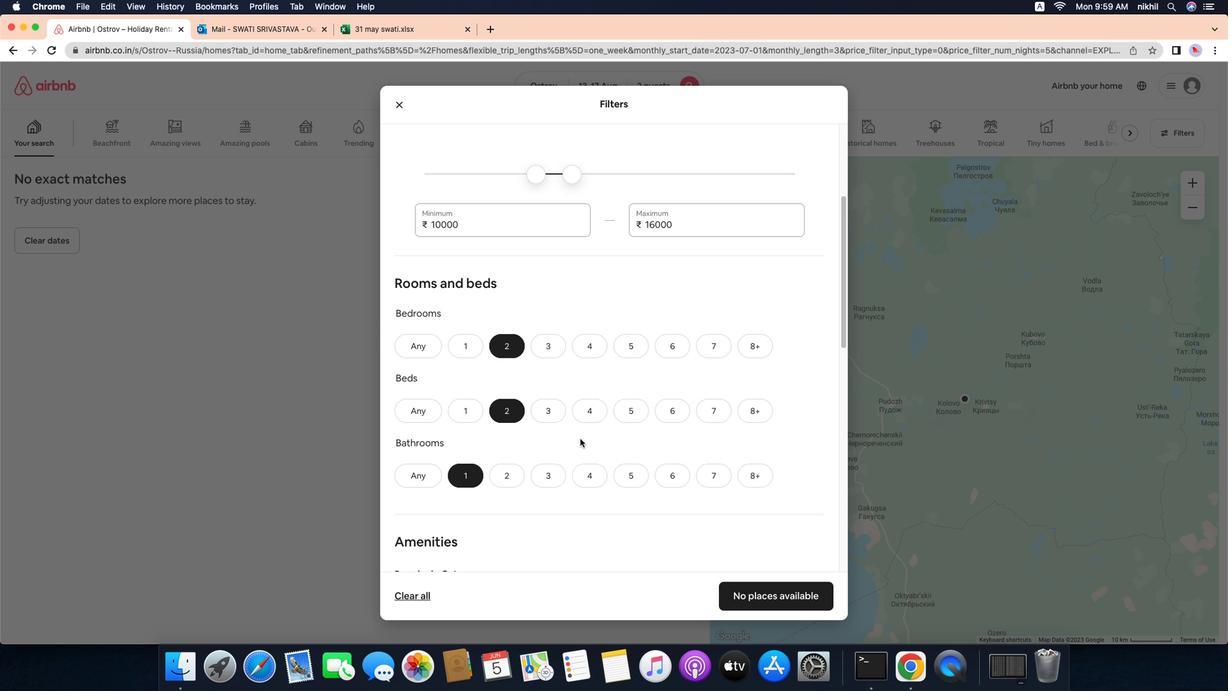 
Action: Mouse scrolled (574, 444) with delta (-6, -9)
Screenshot: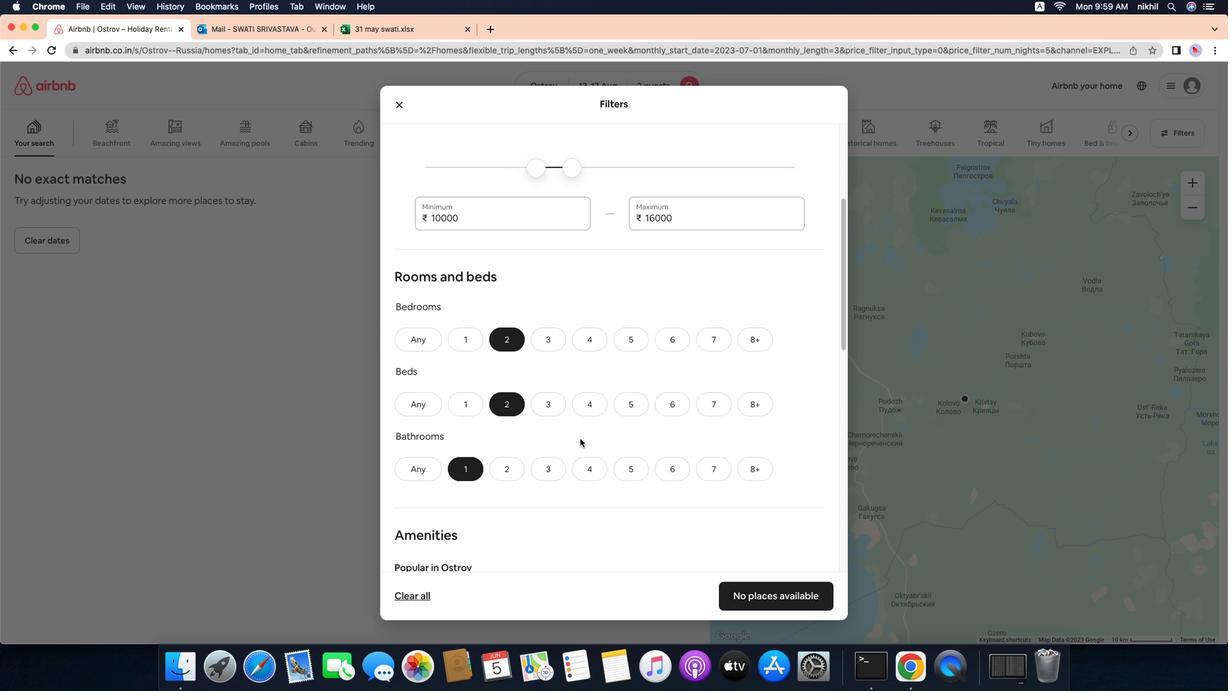 
Action: Mouse scrolled (574, 444) with delta (-6, -10)
Screenshot: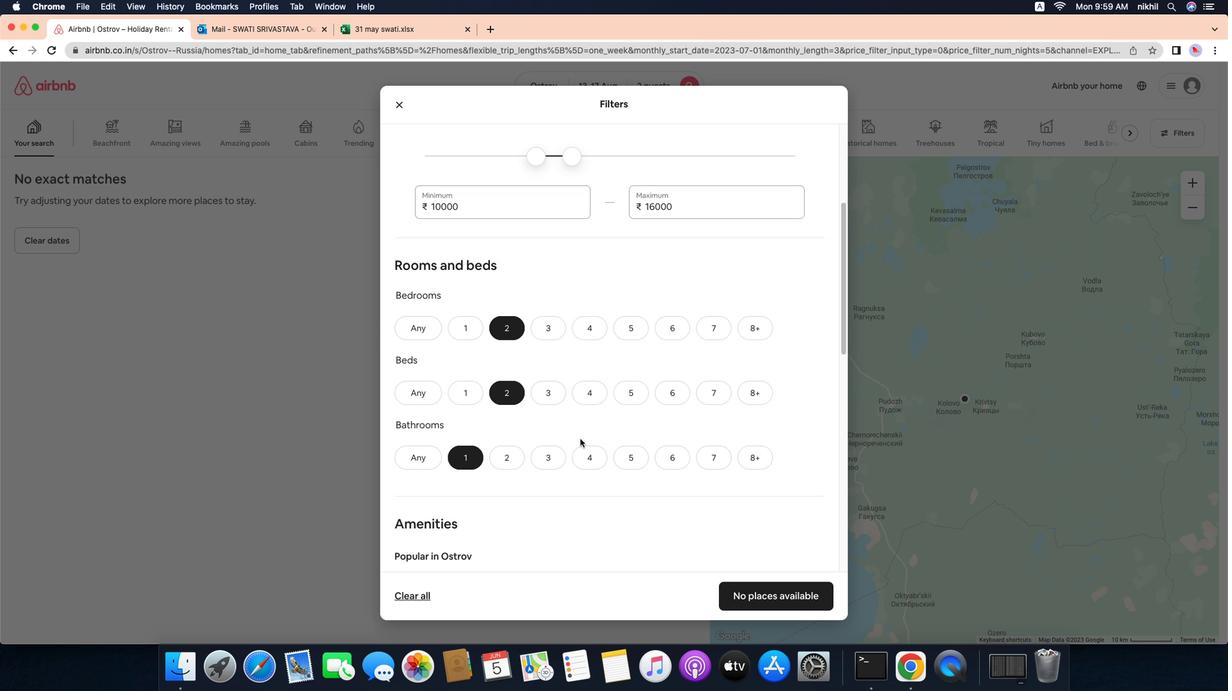 
Action: Mouse scrolled (574, 444) with delta (-6, -10)
Screenshot: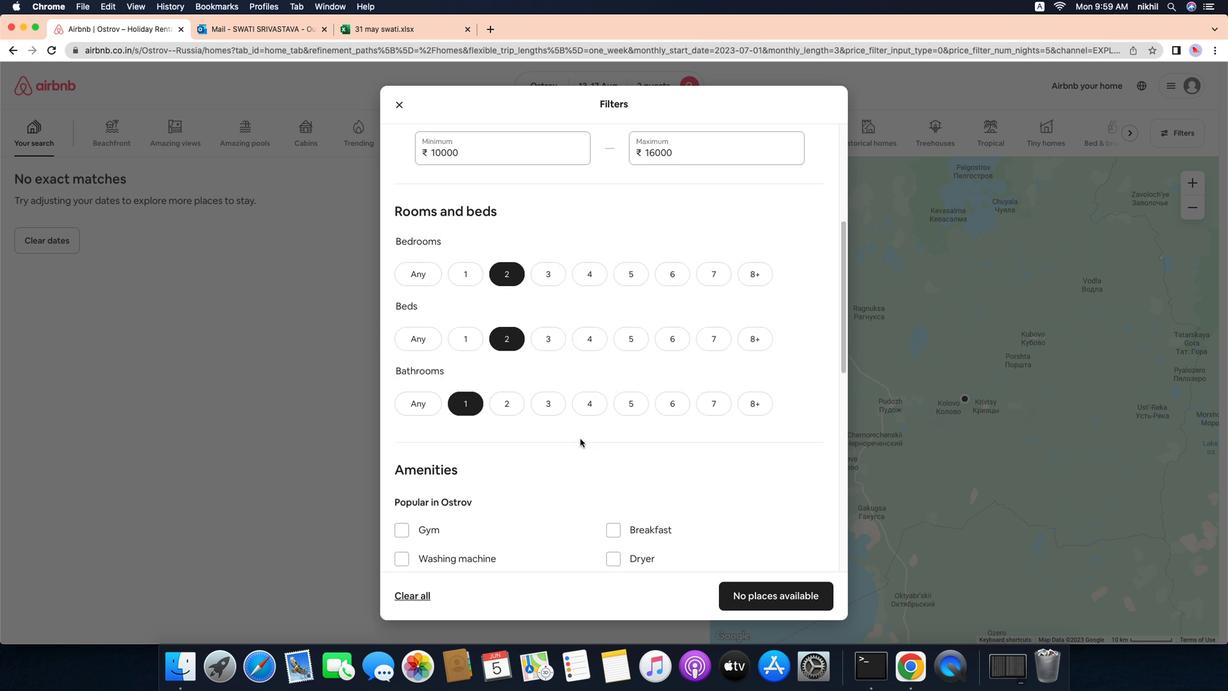 
Action: Mouse moved to (404, 487)
Screenshot: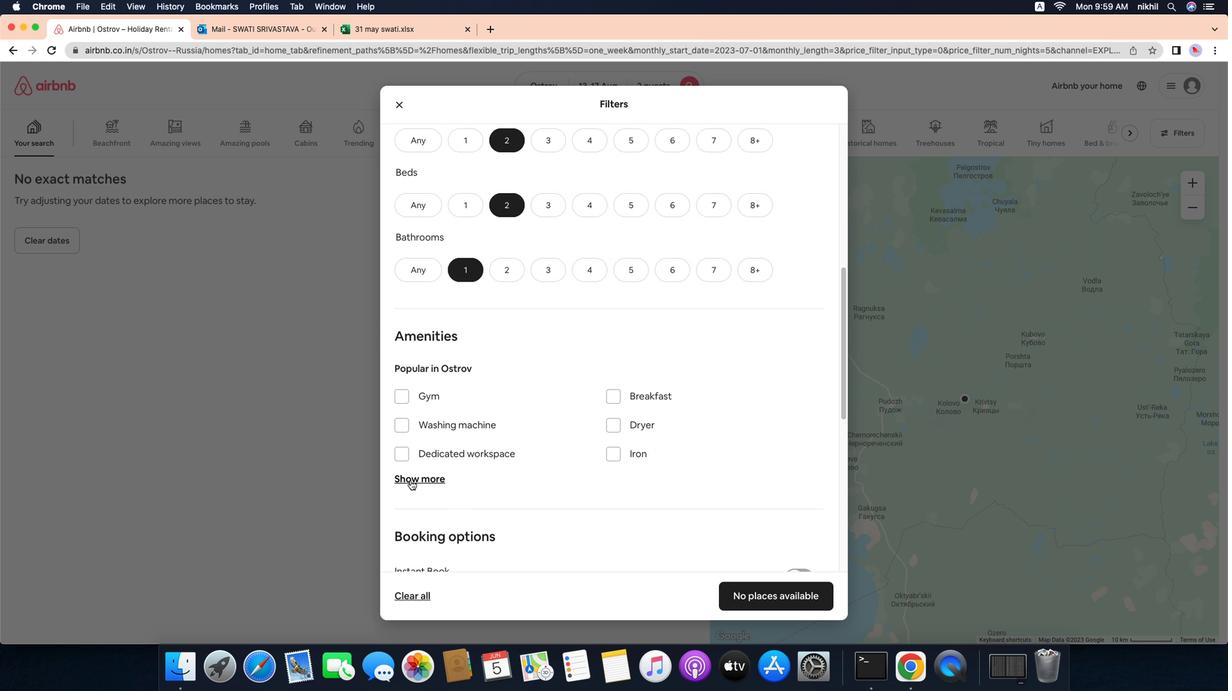 
Action: Mouse pressed left at (404, 487)
Screenshot: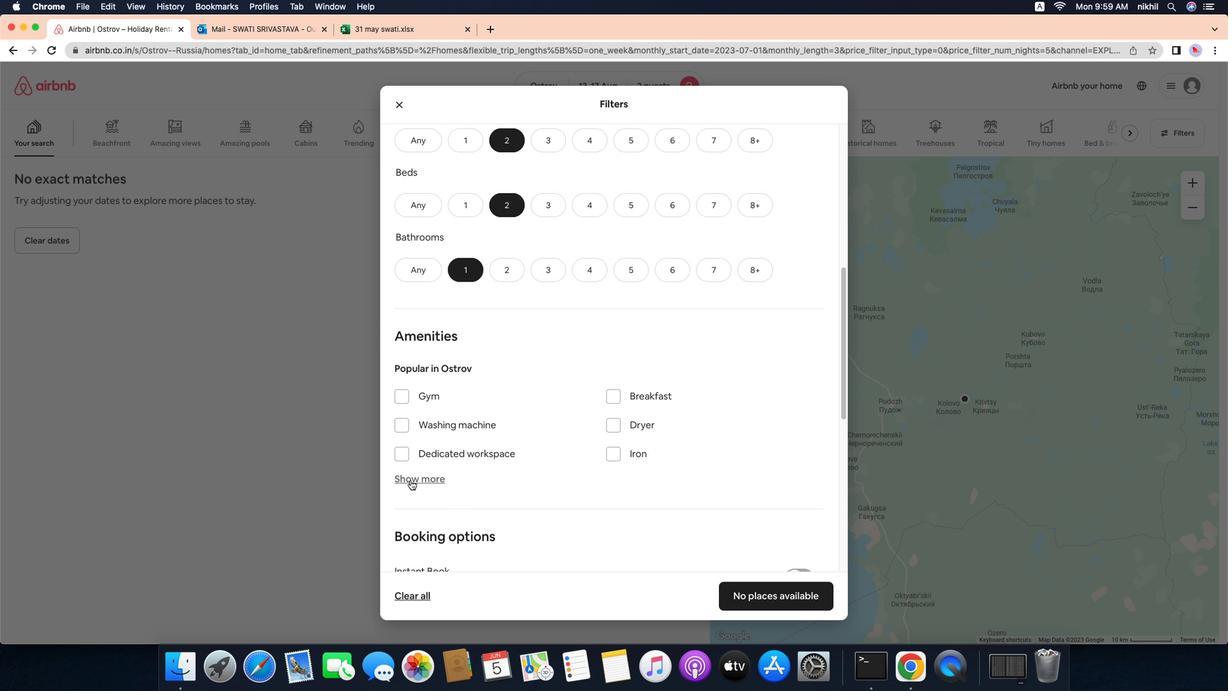 
Action: Mouse moved to (398, 535)
Screenshot: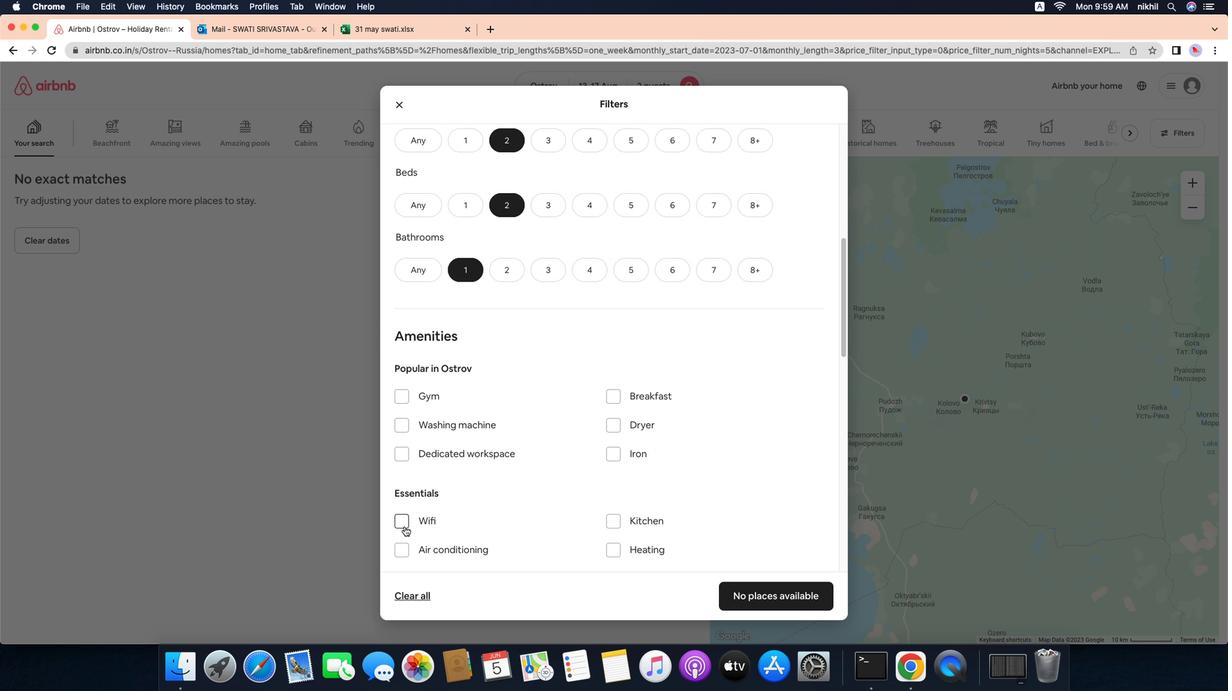 
Action: Mouse pressed left at (398, 535)
Screenshot: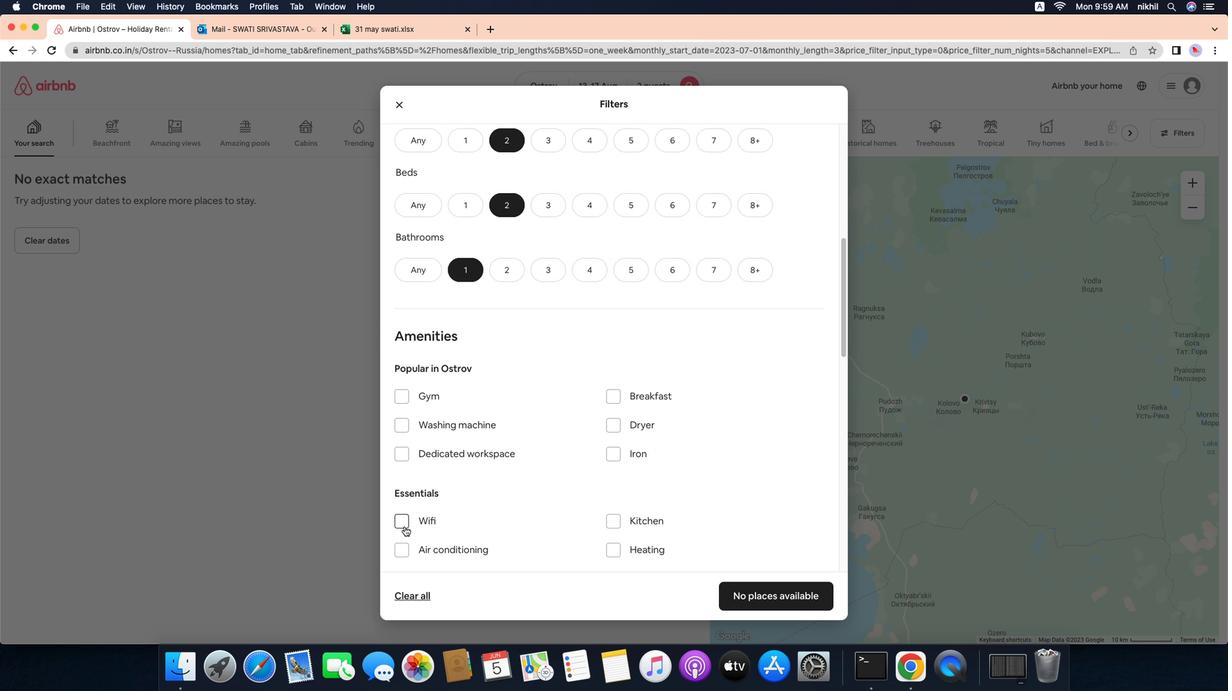 
Action: Mouse moved to (534, 522)
Screenshot: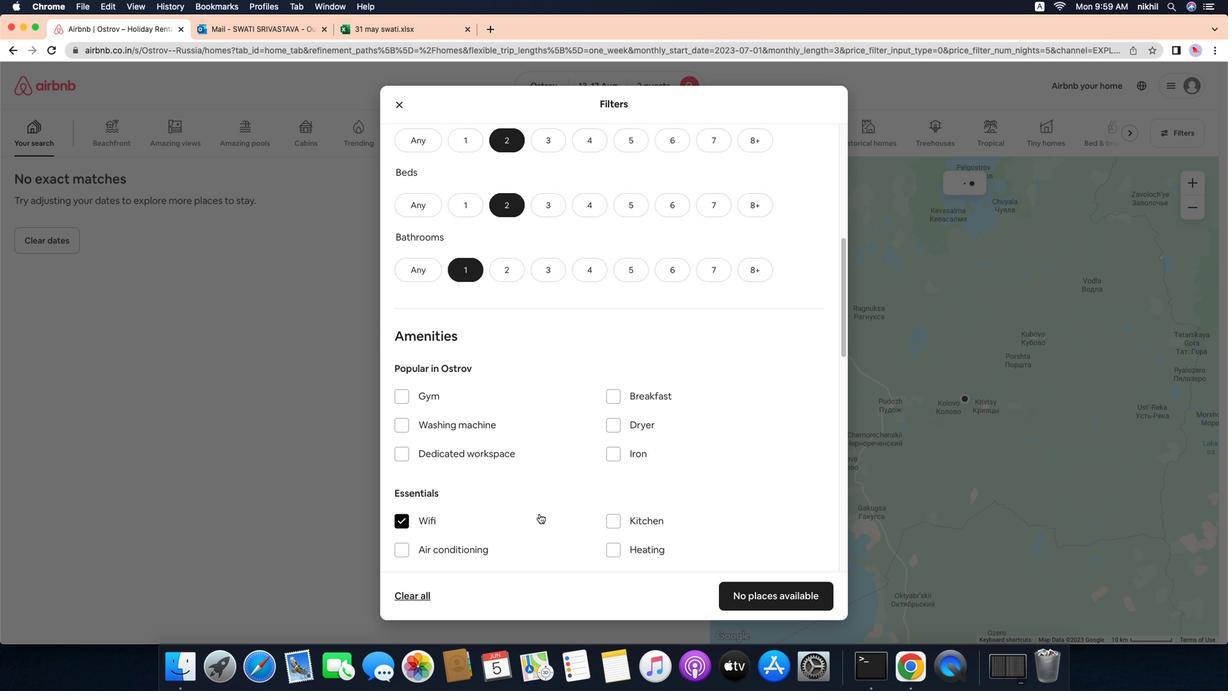 
Action: Mouse scrolled (534, 522) with delta (-6, -9)
Screenshot: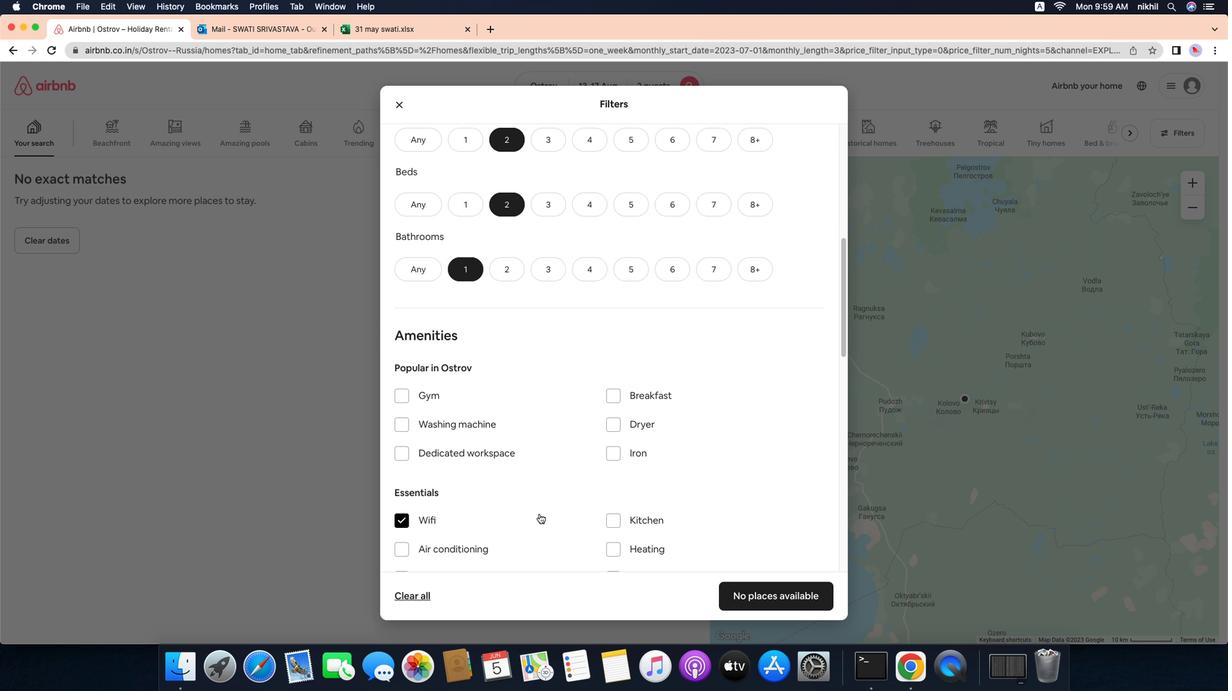 
Action: Mouse scrolled (534, 522) with delta (-6, -9)
Screenshot: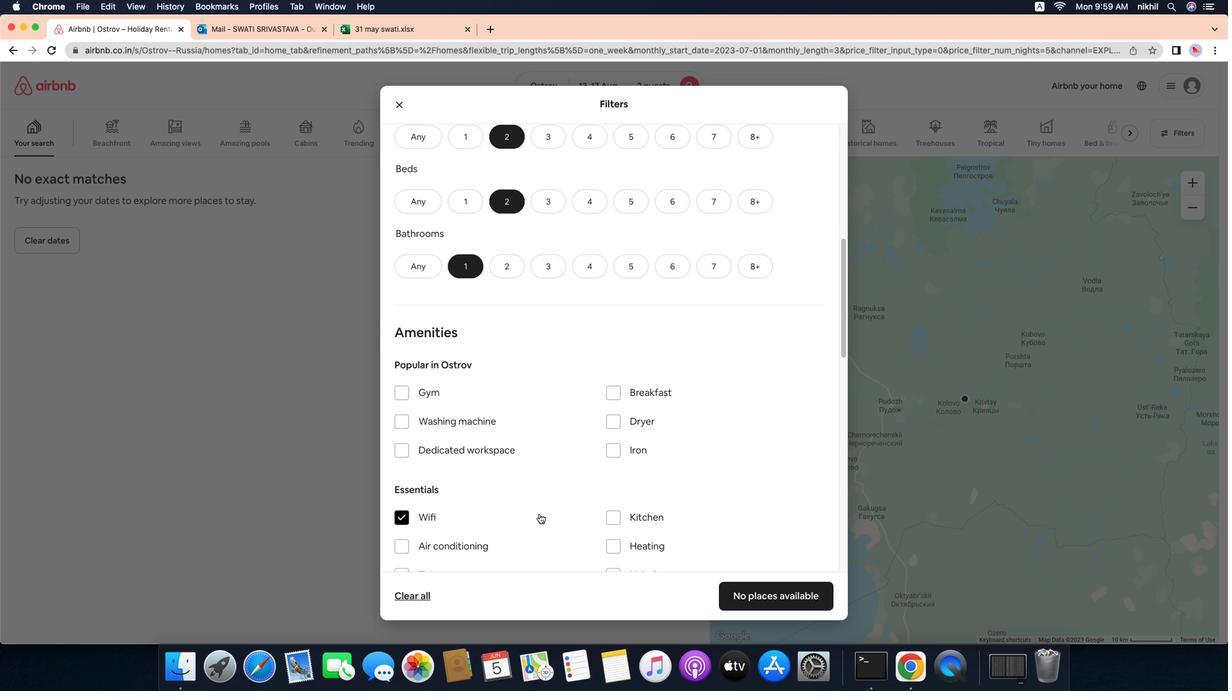 
Action: Mouse scrolled (534, 522) with delta (-6, -9)
Screenshot: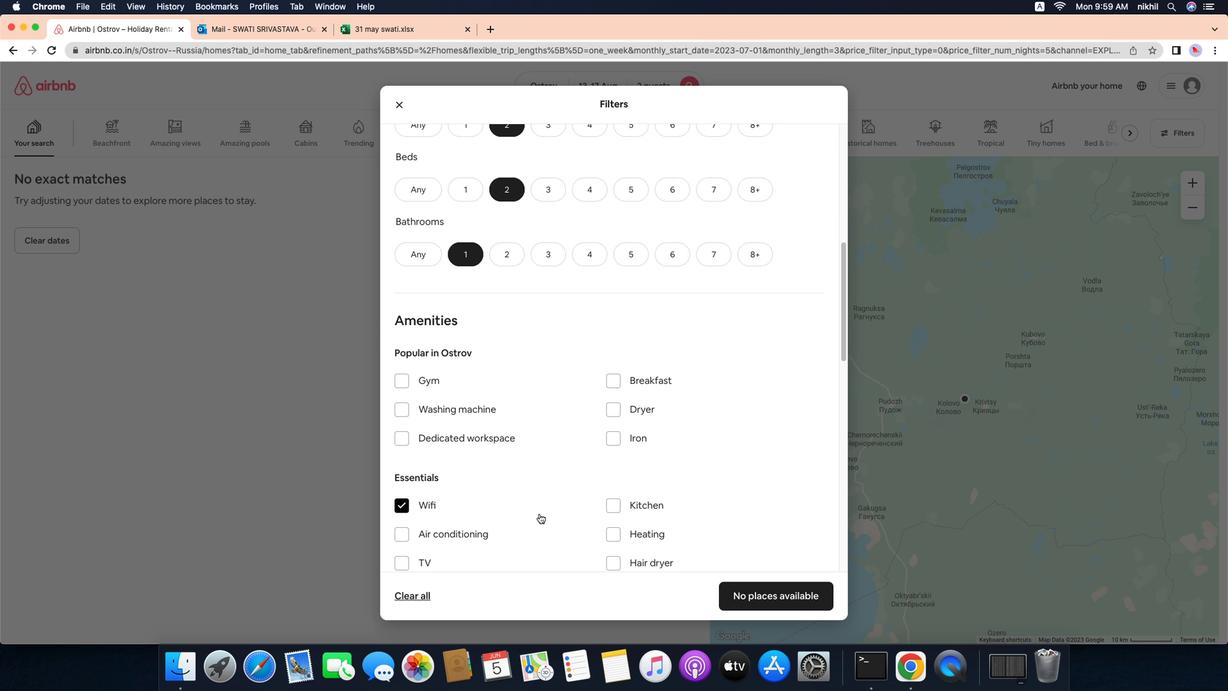 
Action: Mouse scrolled (534, 522) with delta (-6, -10)
Screenshot: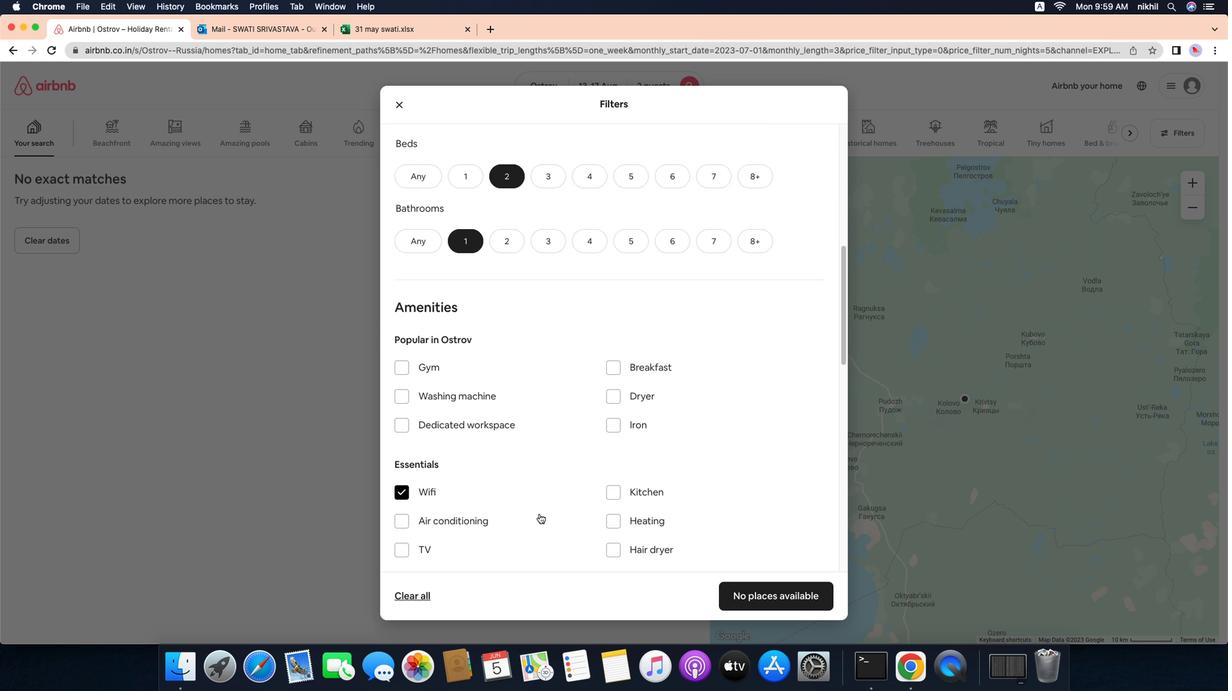 
Action: Mouse scrolled (534, 522) with delta (-6, -10)
Screenshot: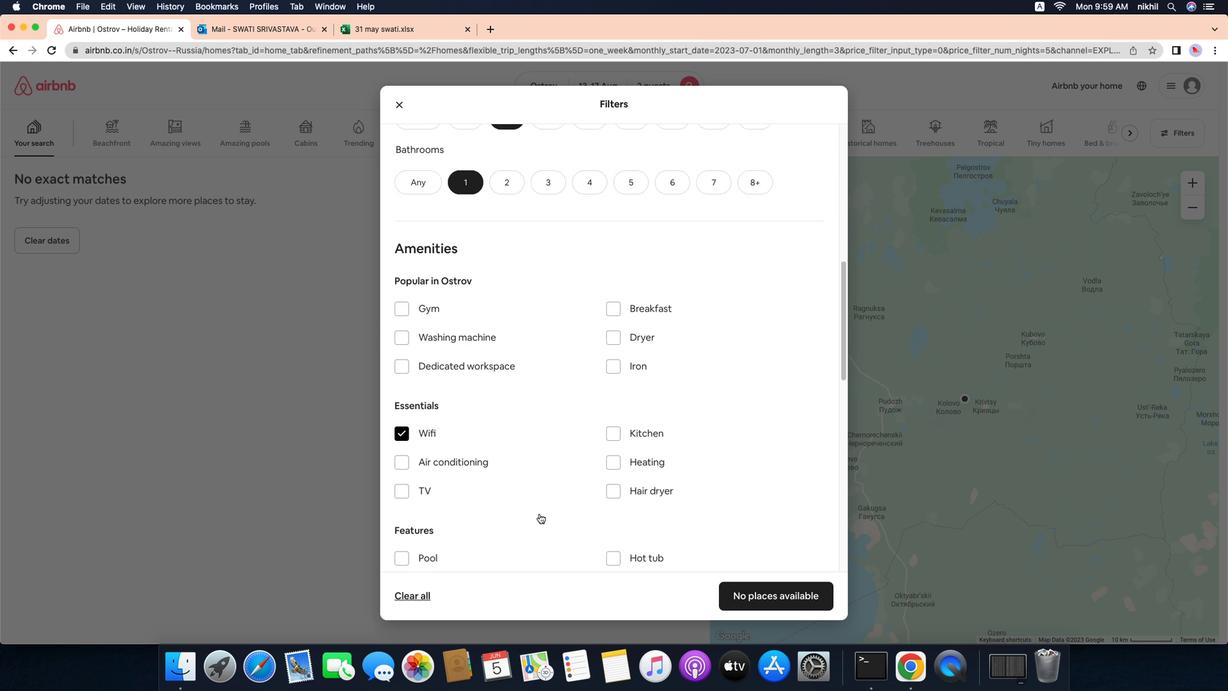 
Action: Mouse moved to (683, 513)
Screenshot: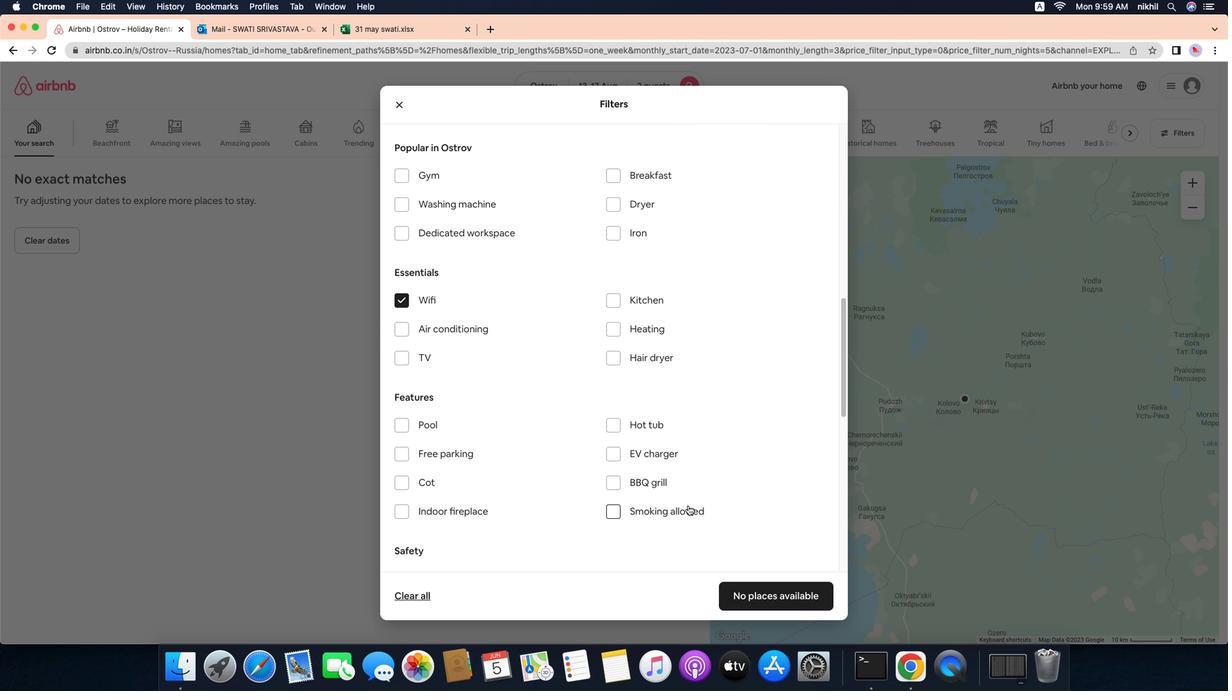
Action: Mouse scrolled (683, 513) with delta (-6, -9)
Screenshot: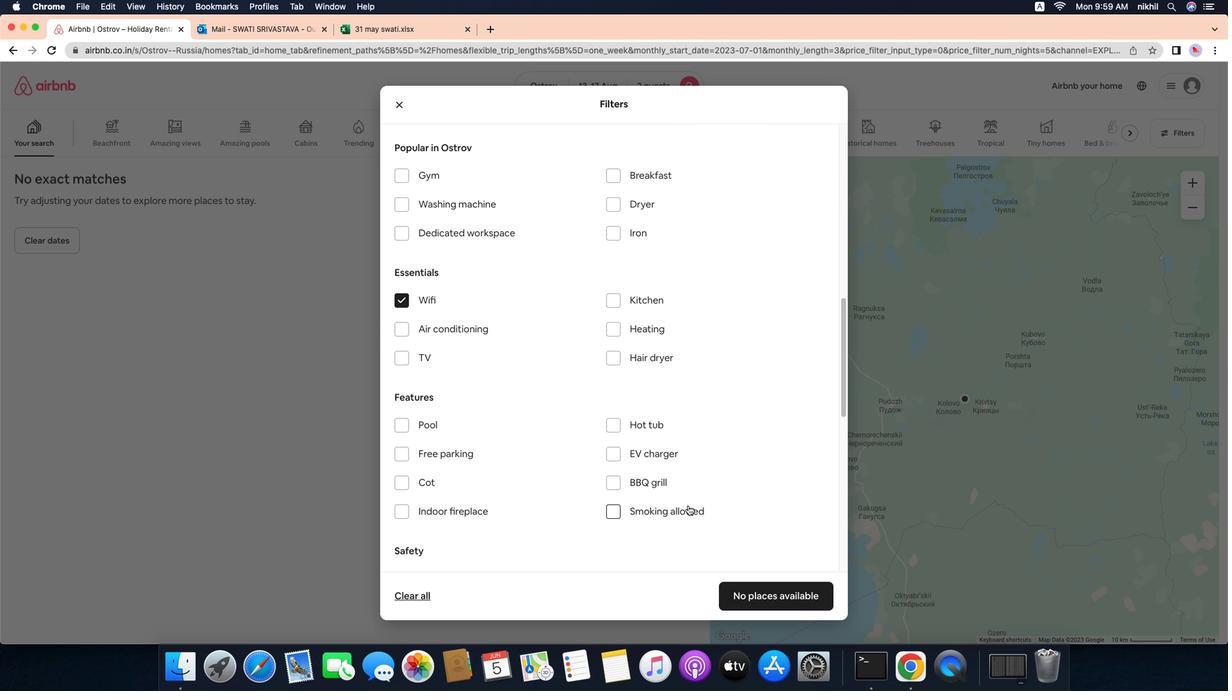 
Action: Mouse scrolled (683, 513) with delta (-6, -9)
Screenshot: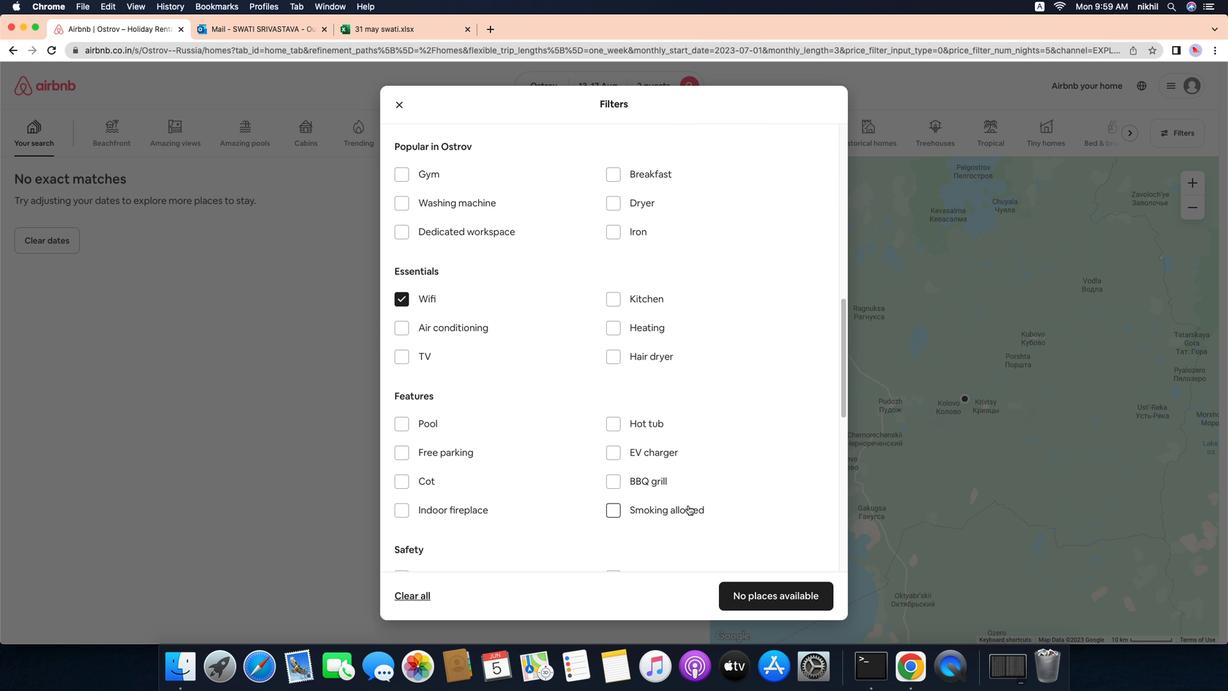 
Action: Mouse scrolled (683, 513) with delta (-6, -10)
Screenshot: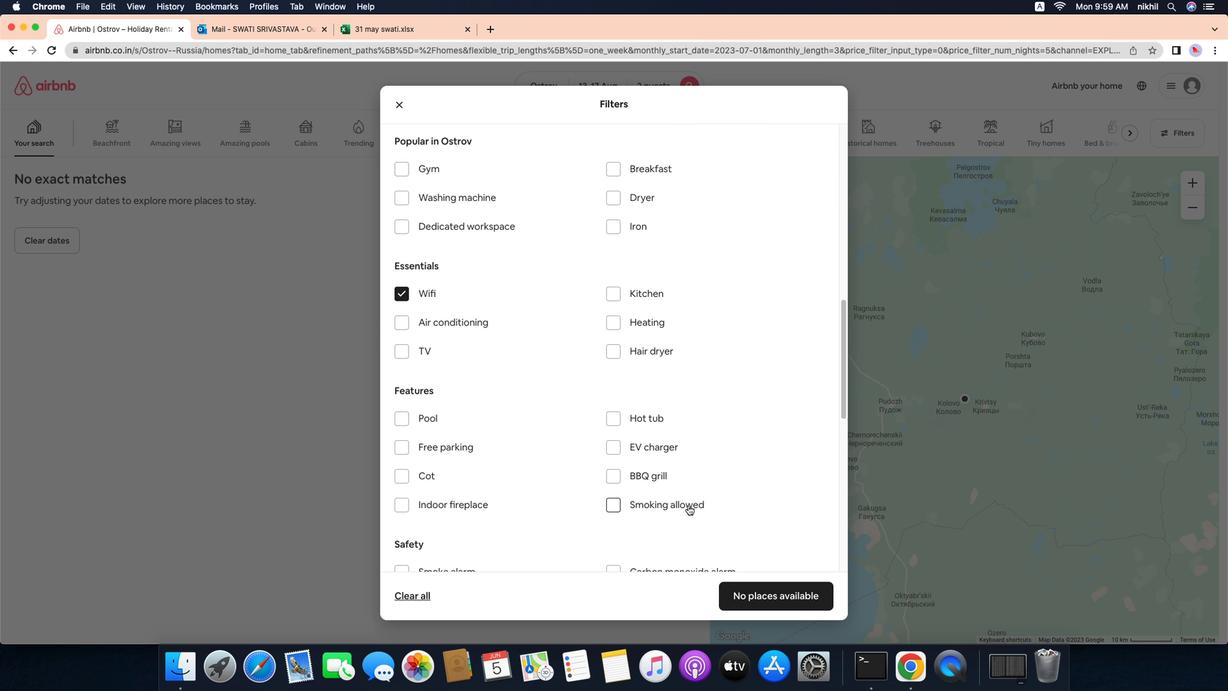 
Action: Mouse scrolled (683, 513) with delta (-6, -10)
Screenshot: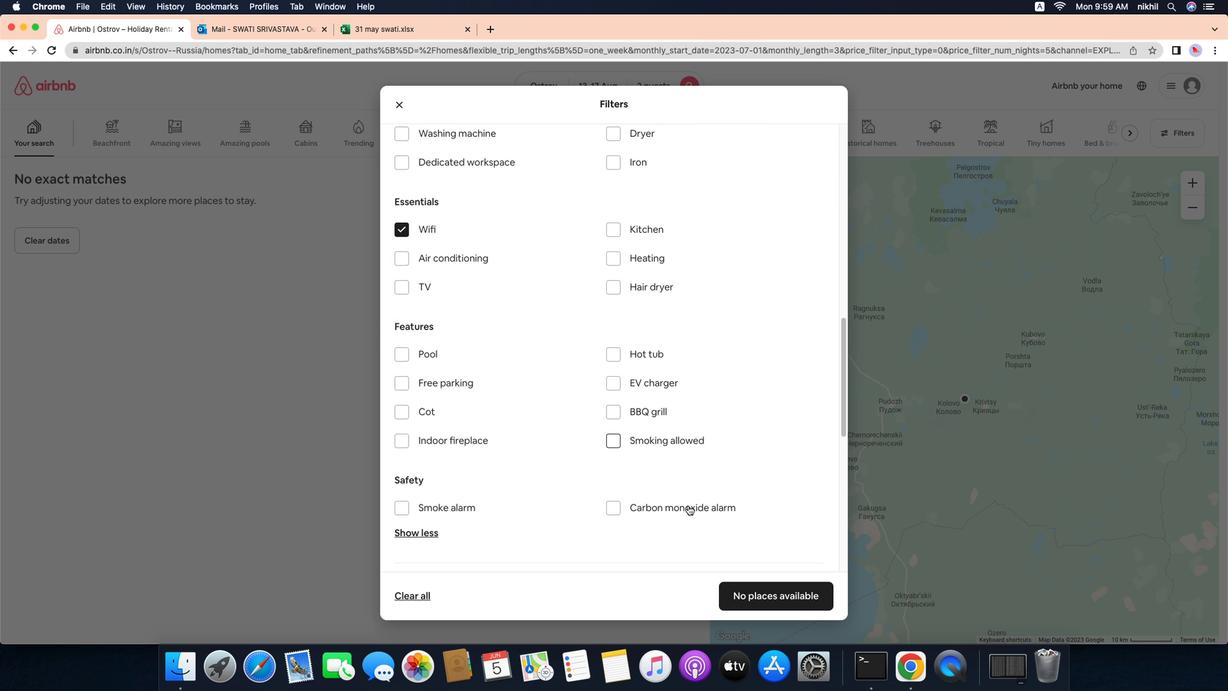 
Action: Mouse moved to (690, 510)
Screenshot: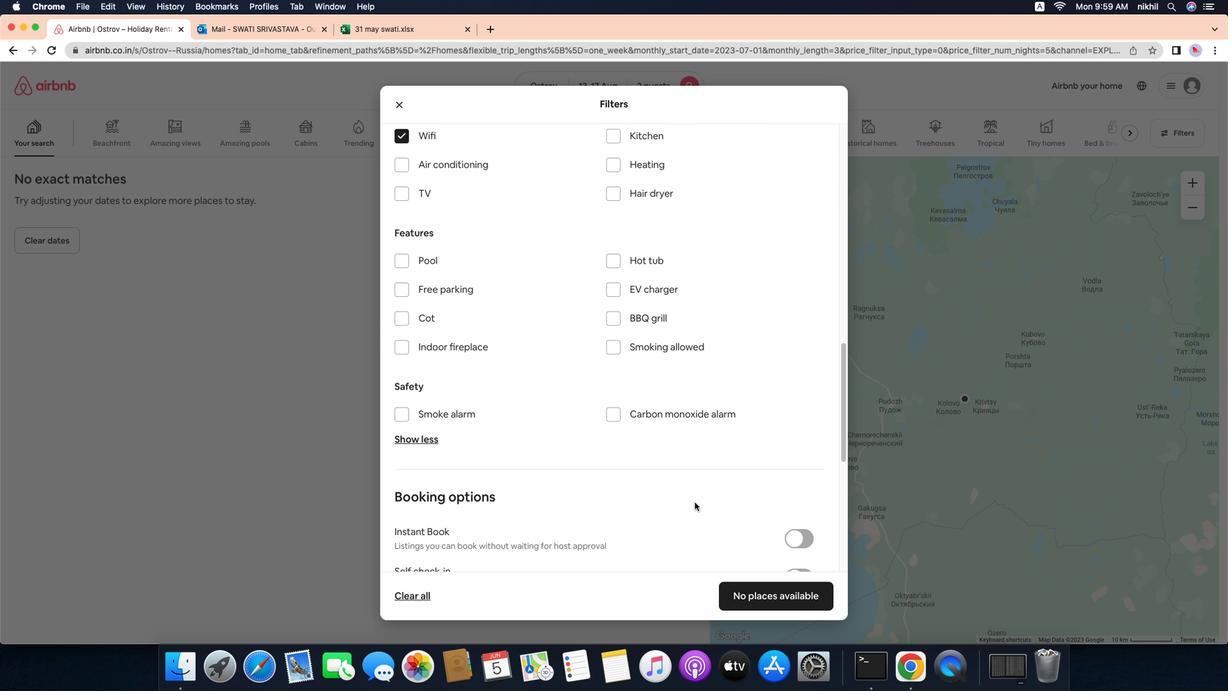 
Action: Mouse scrolled (690, 510) with delta (-6, -9)
Screenshot: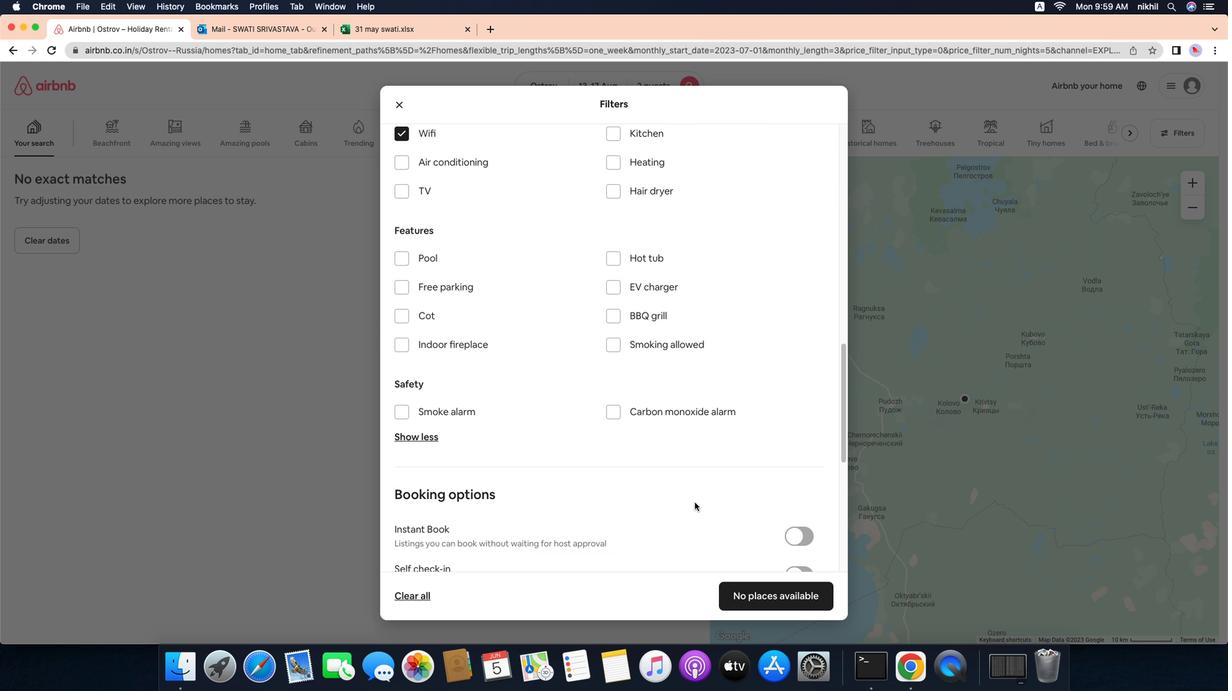 
Action: Mouse scrolled (690, 510) with delta (-6, -9)
Screenshot: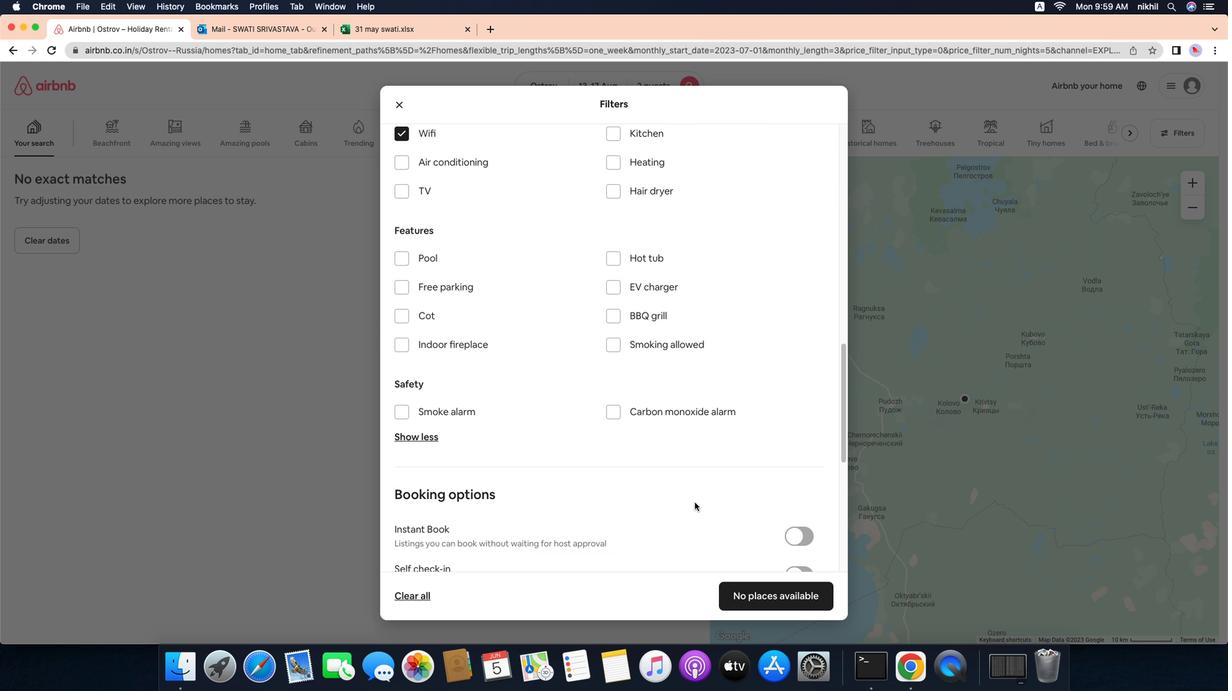 
Action: Mouse scrolled (690, 510) with delta (-6, -10)
Screenshot: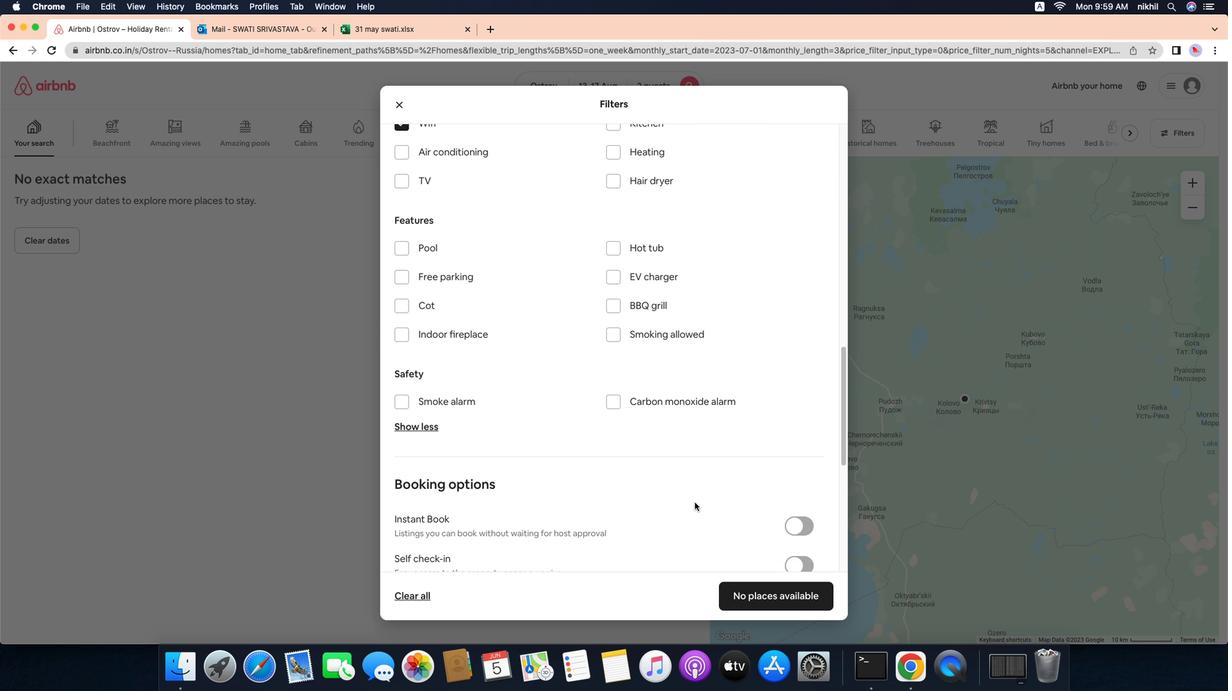 
Action: Mouse moved to (798, 480)
Screenshot: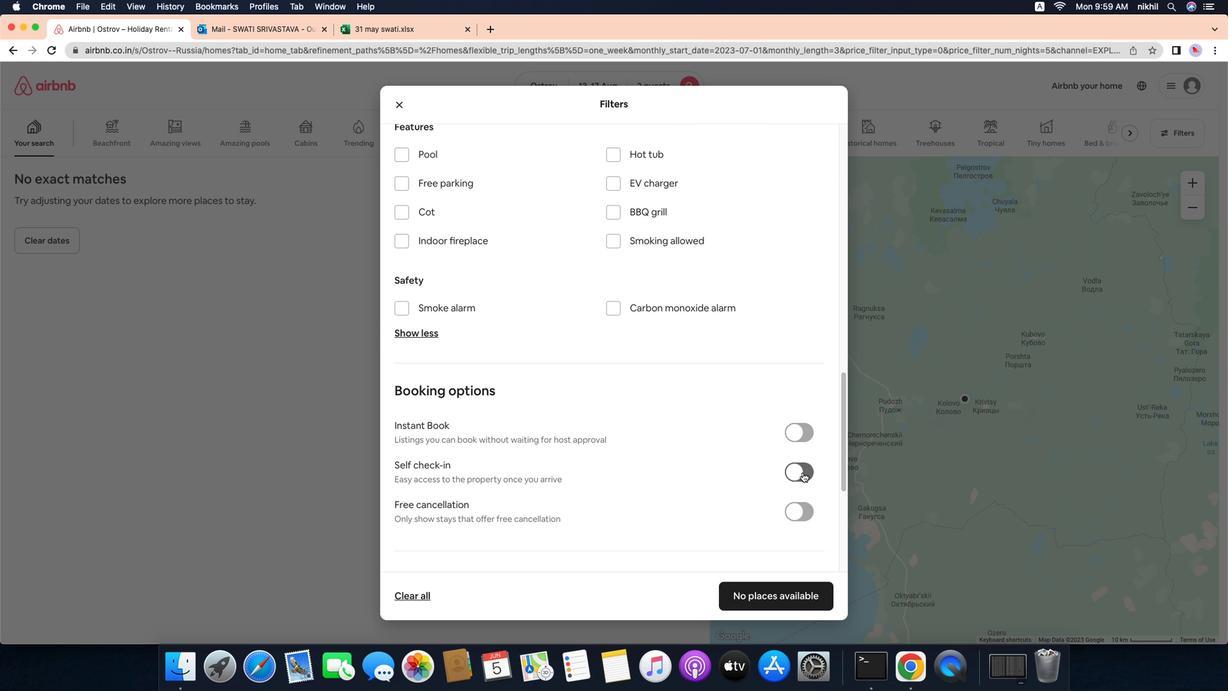 
Action: Mouse pressed left at (798, 480)
Screenshot: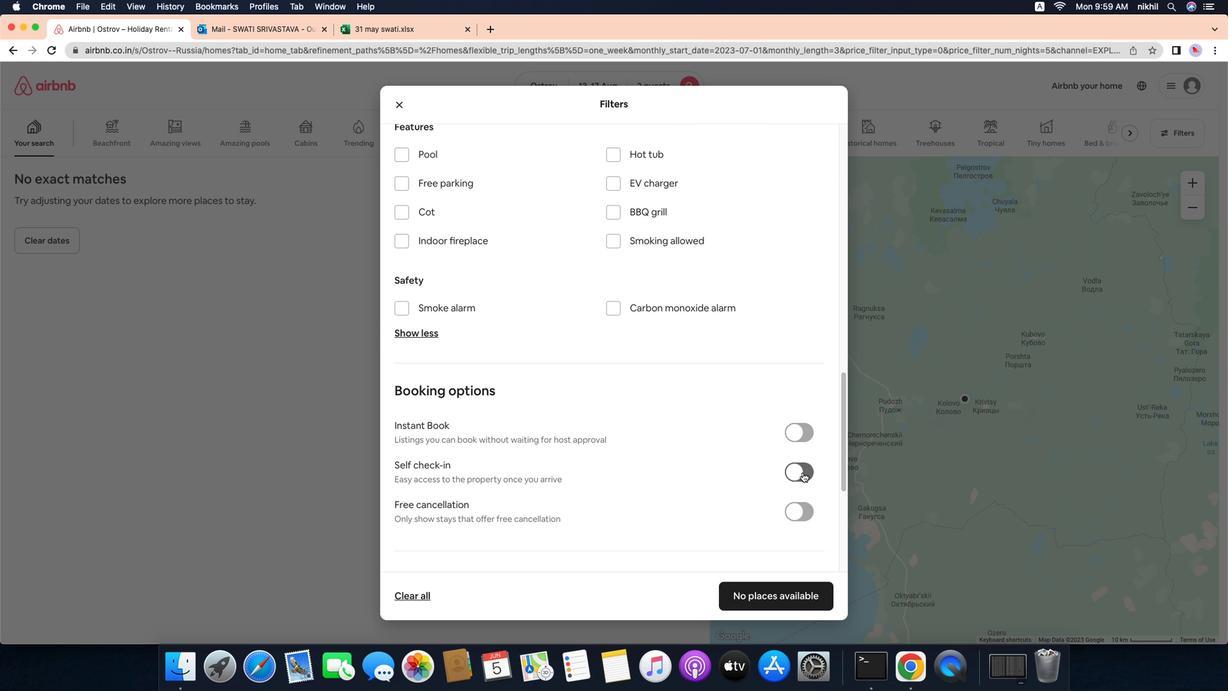 
Action: Mouse moved to (647, 496)
Screenshot: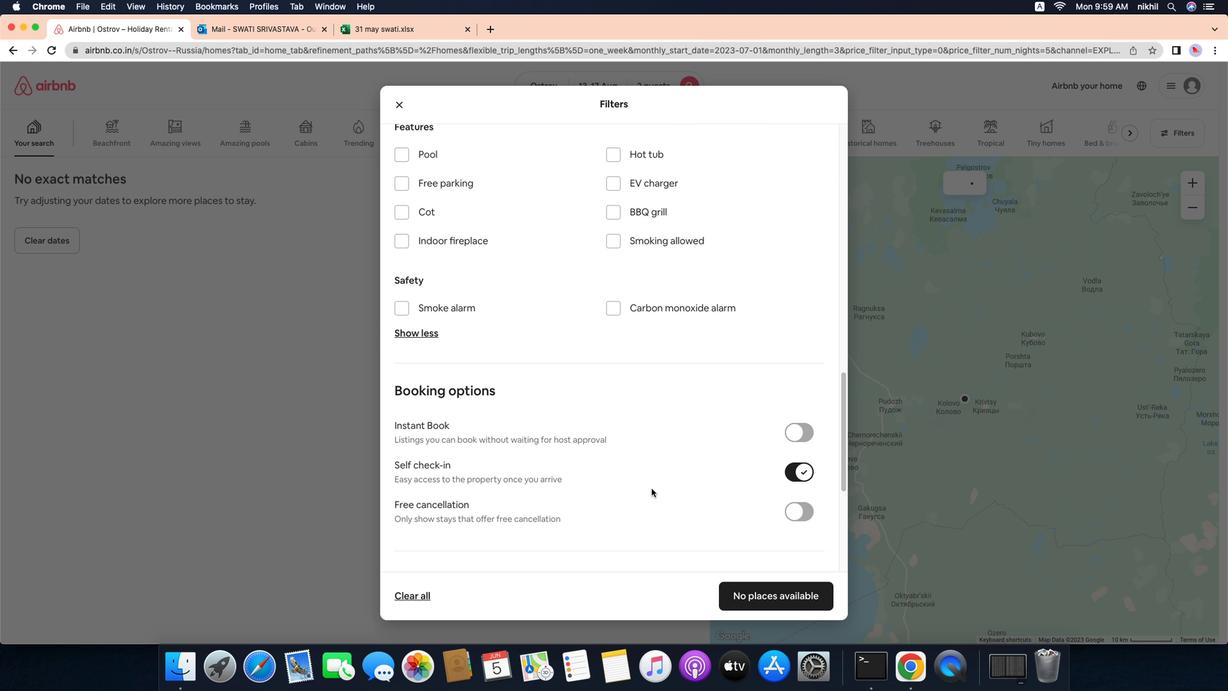 
Action: Mouse scrolled (647, 496) with delta (-6, -9)
Screenshot: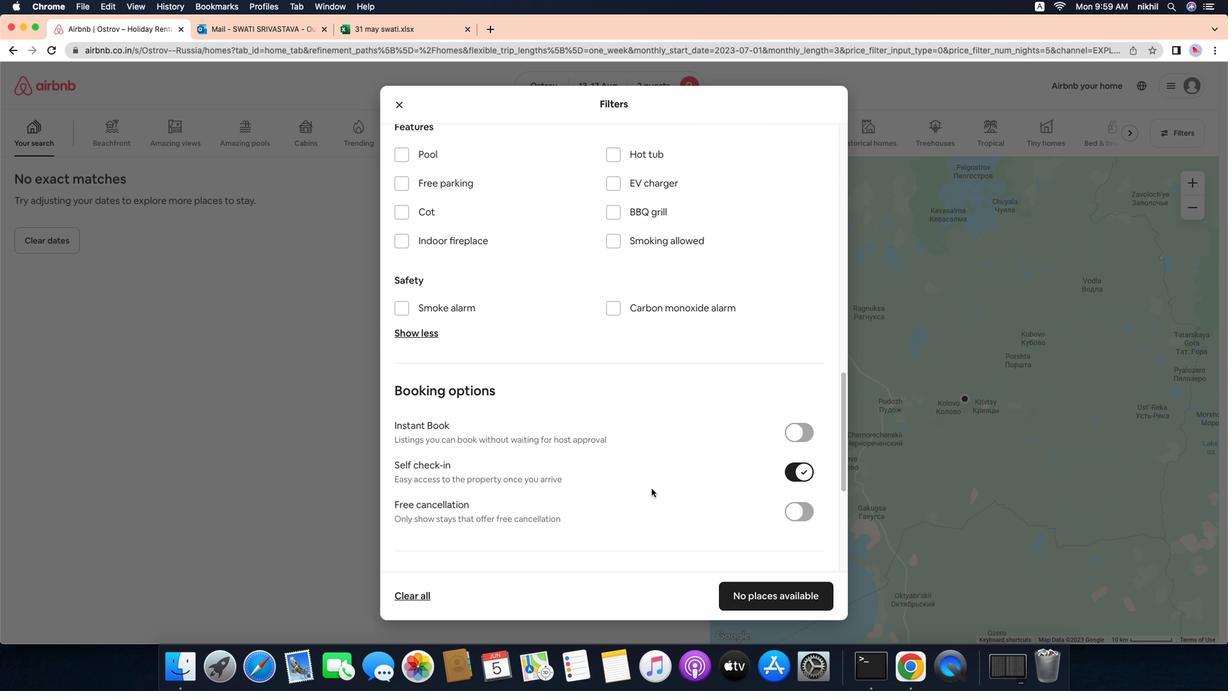 
Action: Mouse scrolled (647, 496) with delta (-6, -9)
Screenshot: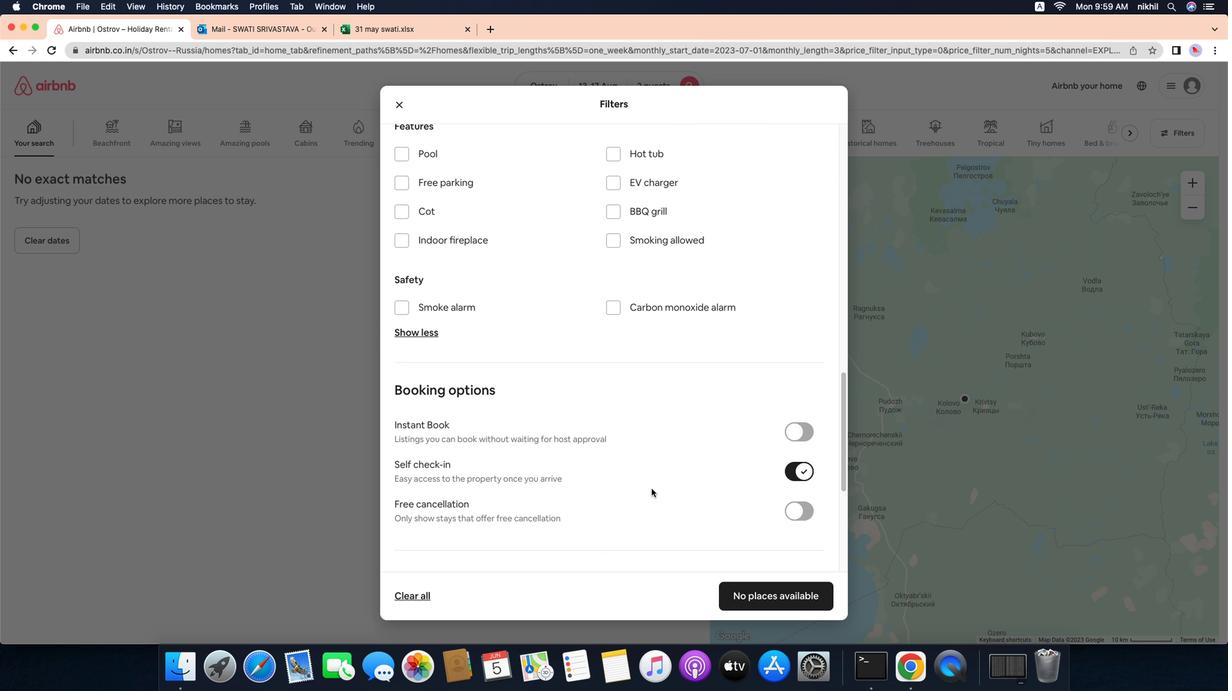 
Action: Mouse scrolled (647, 496) with delta (-6, -10)
Screenshot: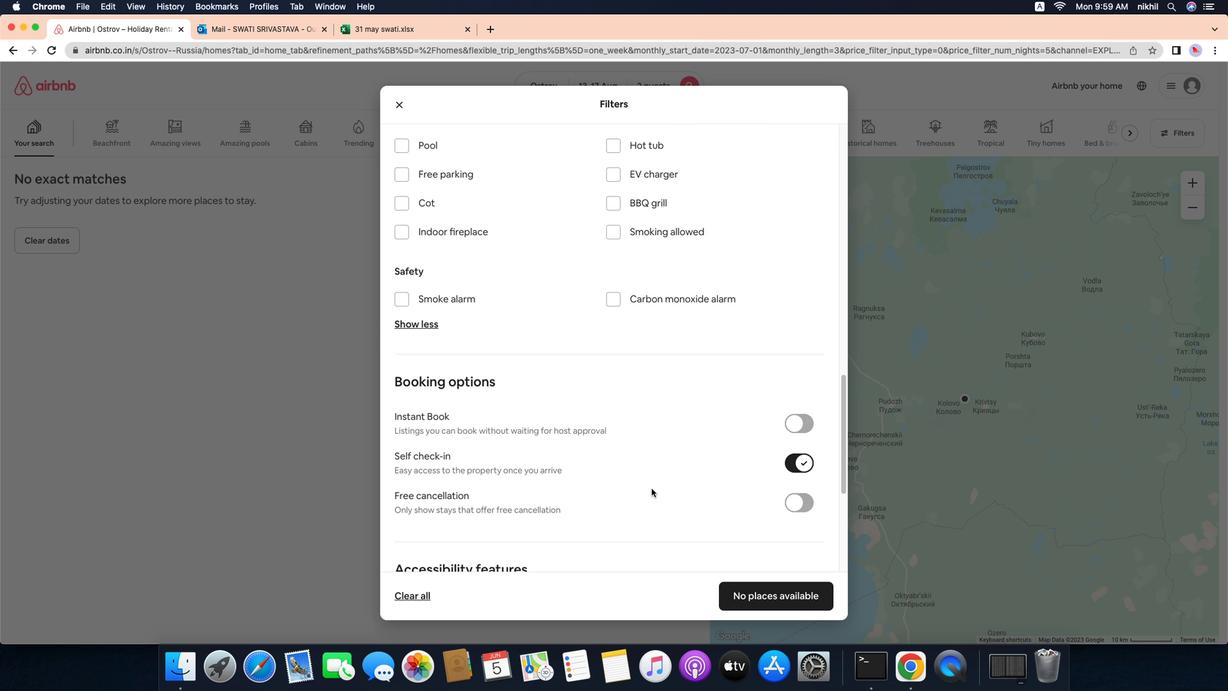 
Action: Mouse scrolled (647, 496) with delta (-6, -11)
Screenshot: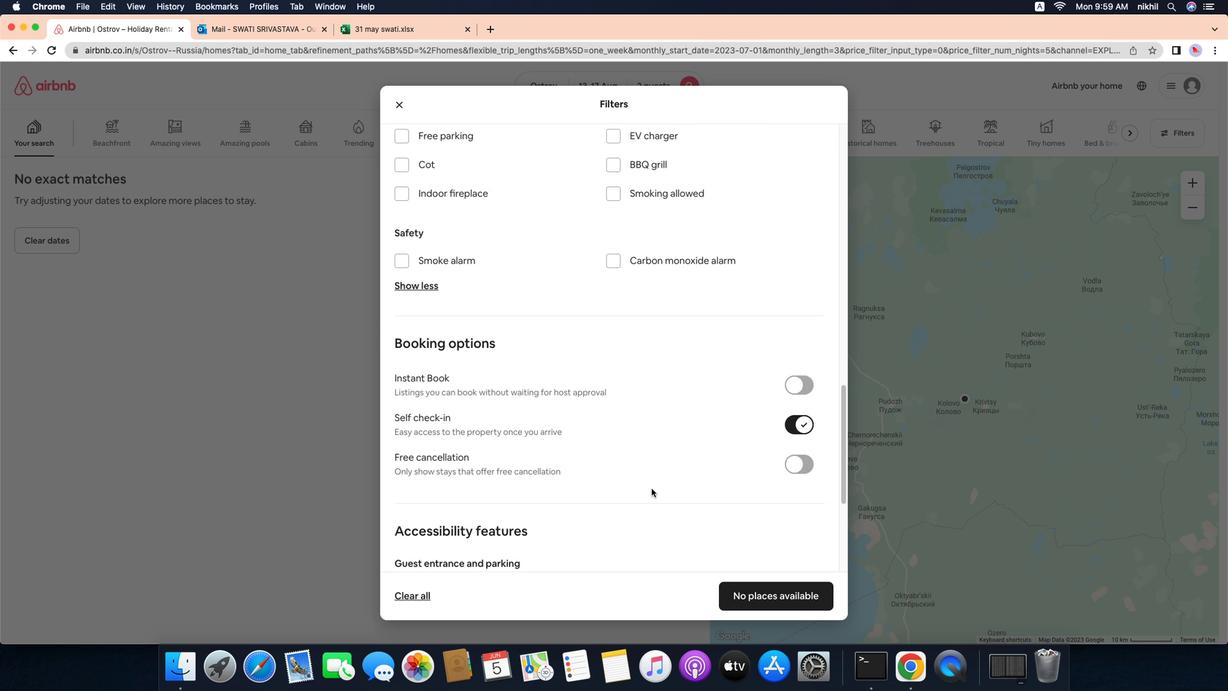 
Action: Mouse scrolled (647, 496) with delta (-6, -12)
Screenshot: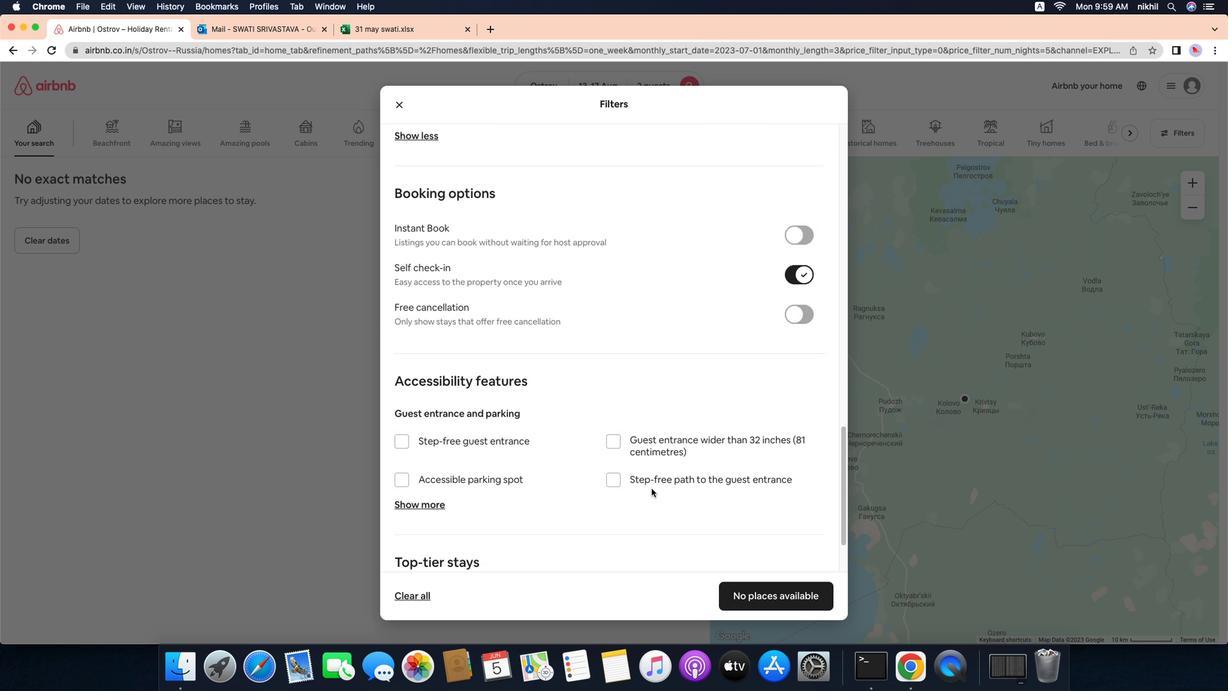 
Action: Mouse scrolled (647, 496) with delta (-6, -9)
Screenshot: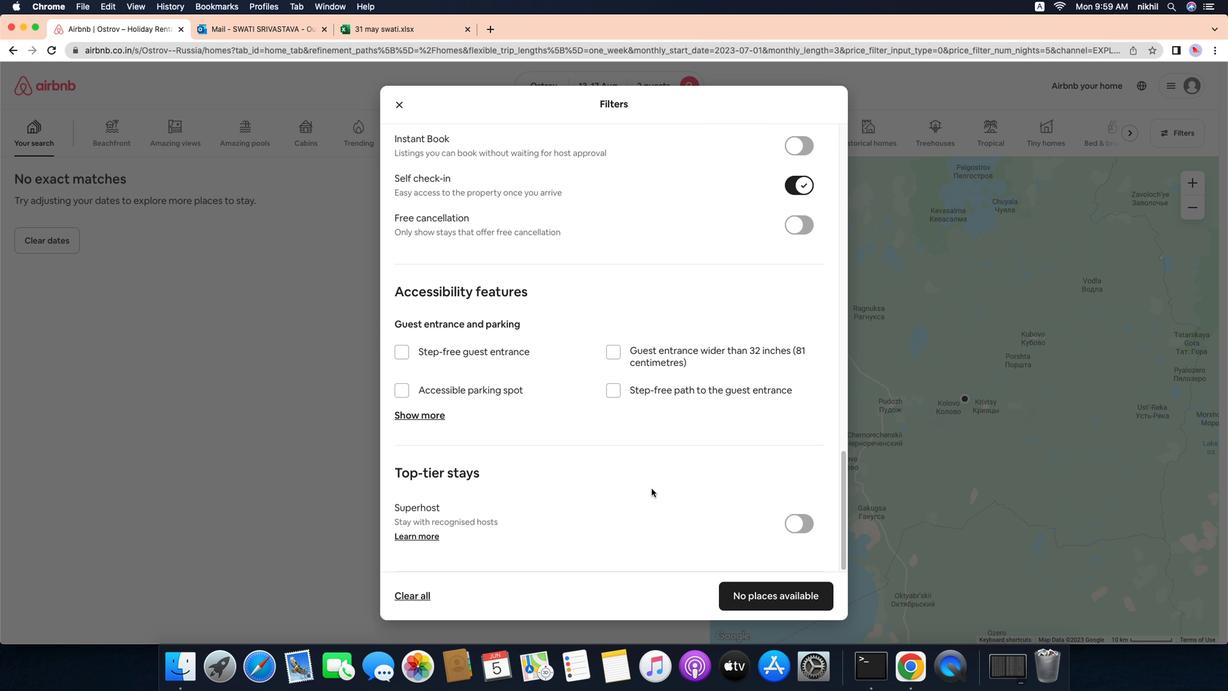 
Action: Mouse scrolled (647, 496) with delta (-6, -9)
Screenshot: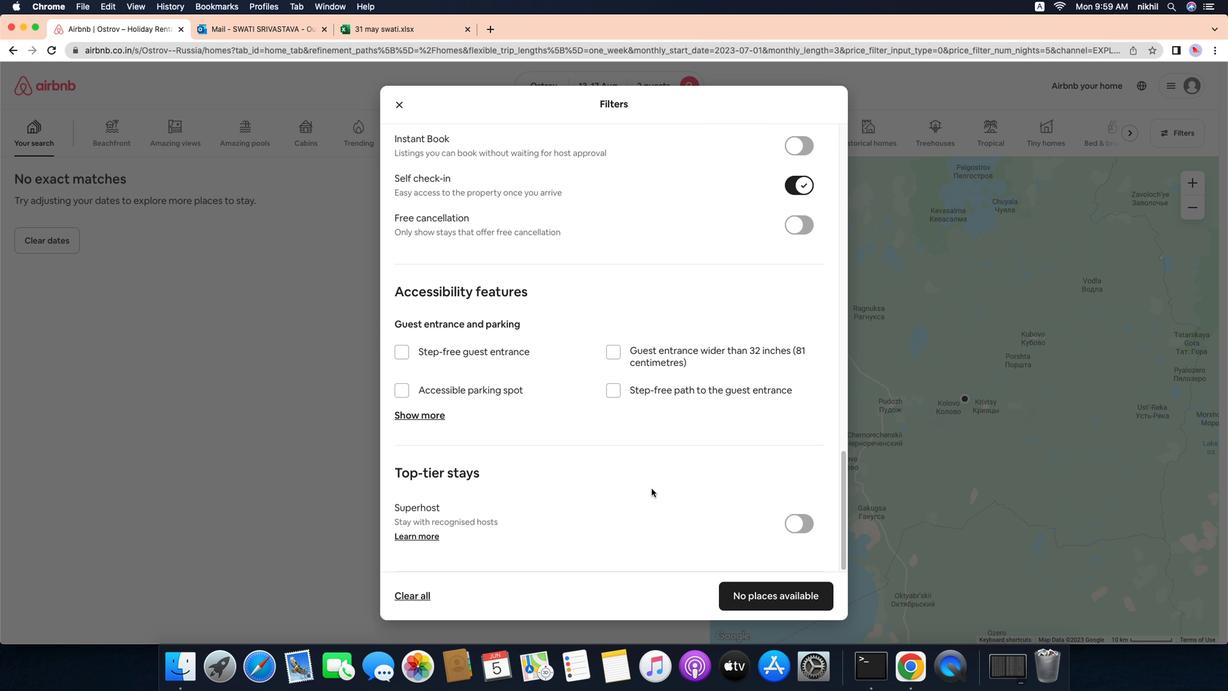
Action: Mouse scrolled (647, 496) with delta (-6, -10)
Screenshot: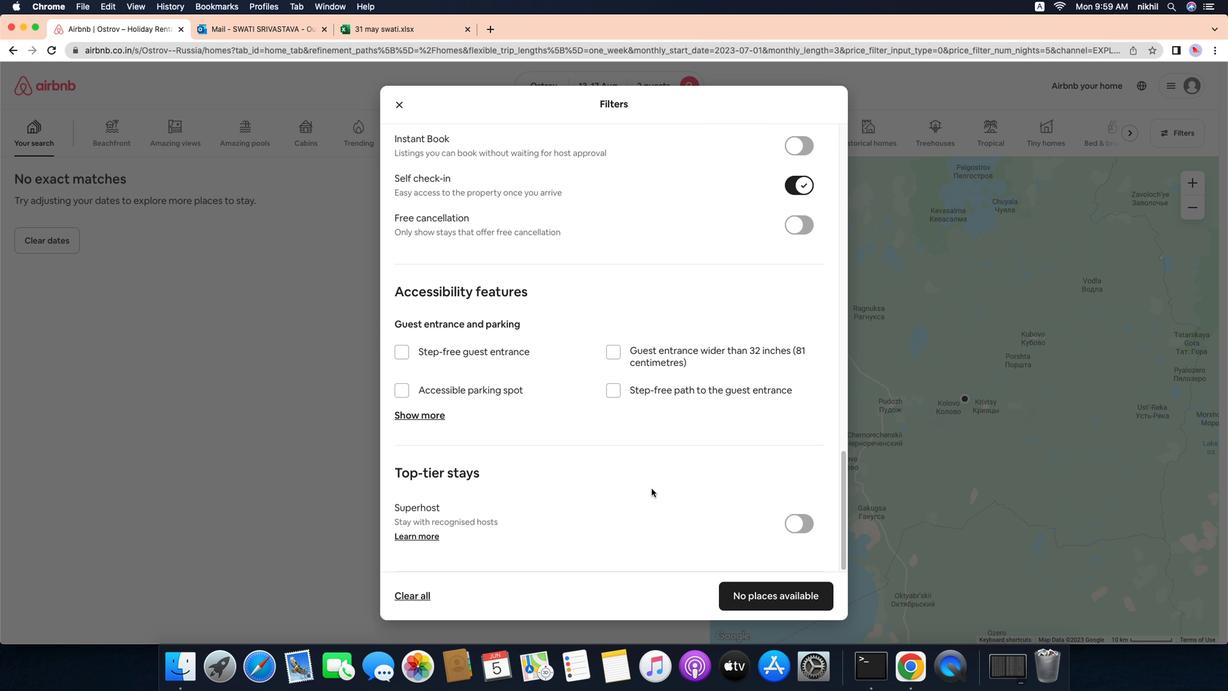 
Action: Mouse scrolled (647, 496) with delta (-6, -12)
Screenshot: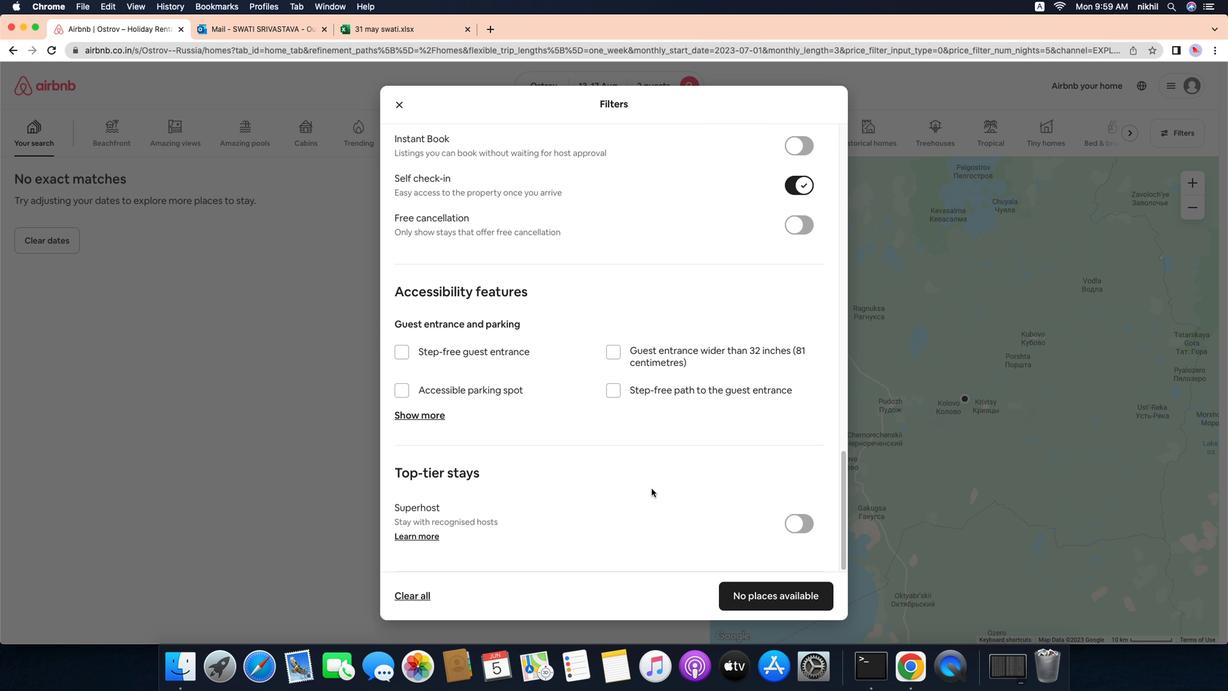 
Action: Mouse scrolled (647, 496) with delta (-6, -12)
Screenshot: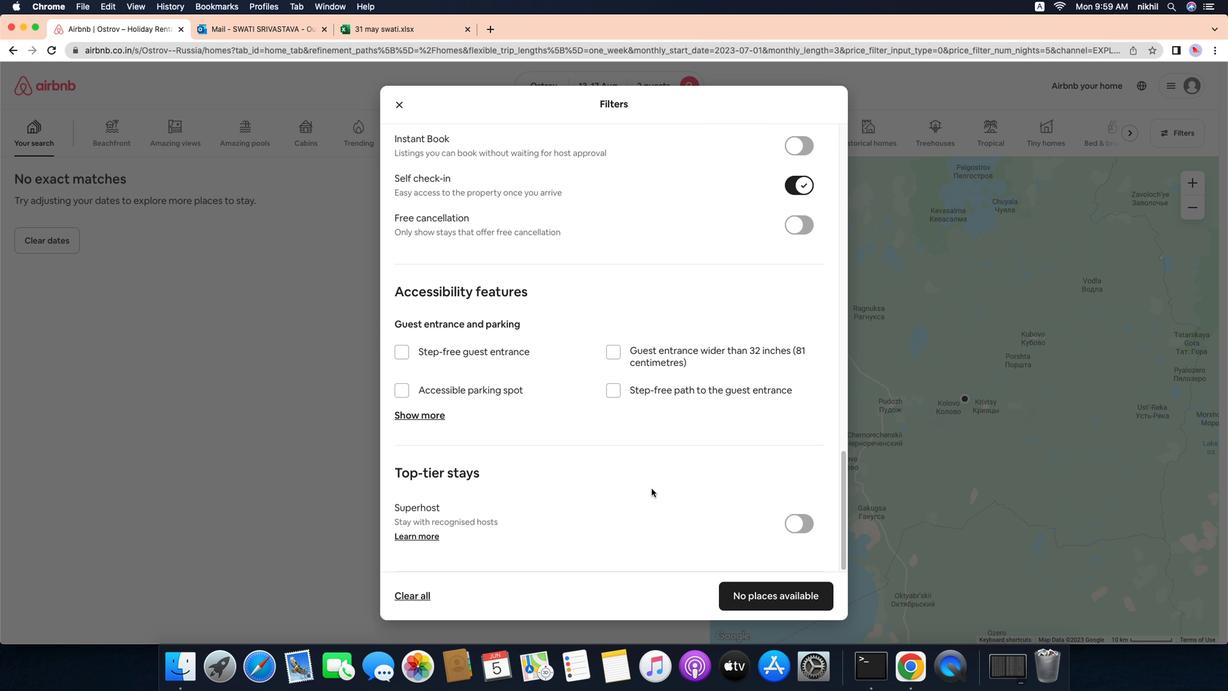 
Action: Mouse moved to (777, 597)
Screenshot: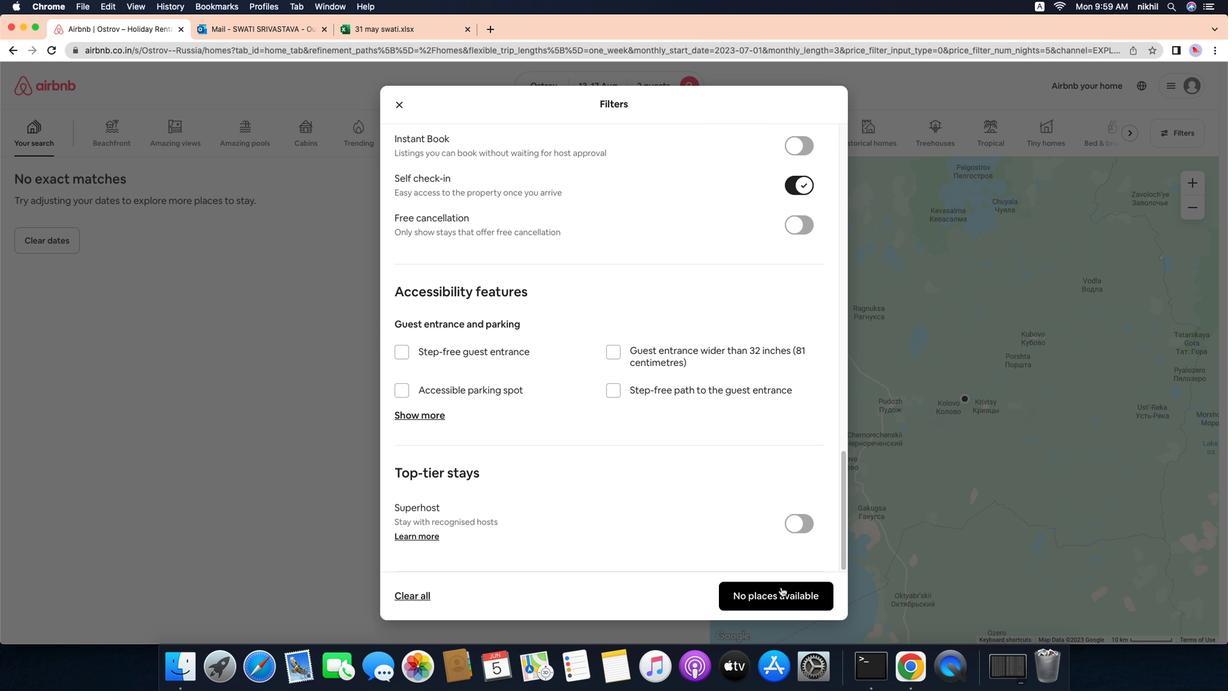 
Action: Mouse pressed left at (777, 597)
Screenshot: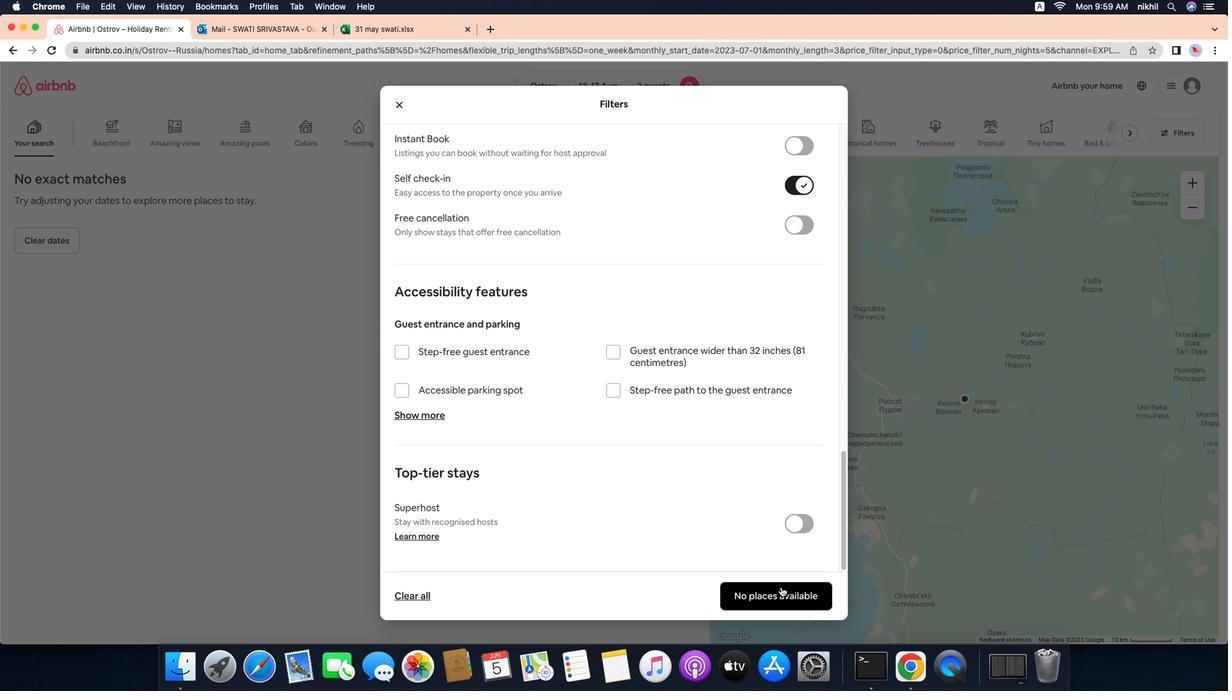 
Action: Mouse moved to (507, 281)
Screenshot: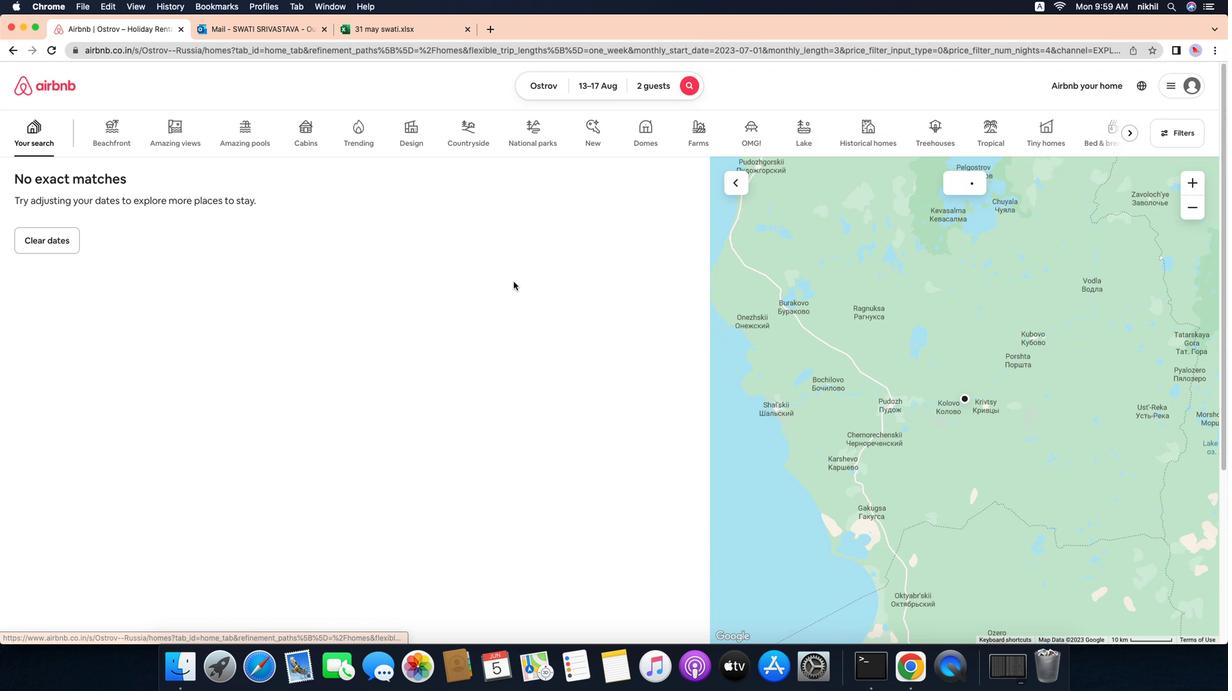 
